 Task: Look for space in Kālka, India from 3rd August, 2023 to 7th August, 2023 for 2 adults in price range Rs.4000 to Rs.9000. Place can be private room with 1  bedroom having 1 bed and 1 bathroom. Property type can be house, flat, guest house, hotel. Booking option can be shelf check-in. Required host language is English.
Action: Mouse moved to (482, 130)
Screenshot: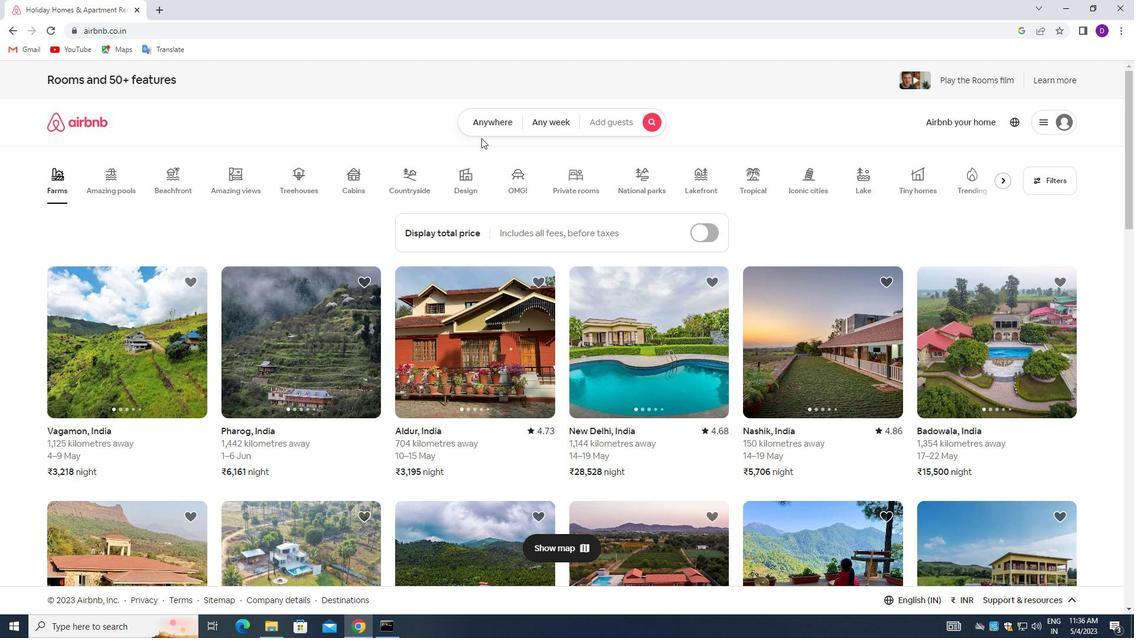 
Action: Mouse pressed left at (482, 130)
Screenshot: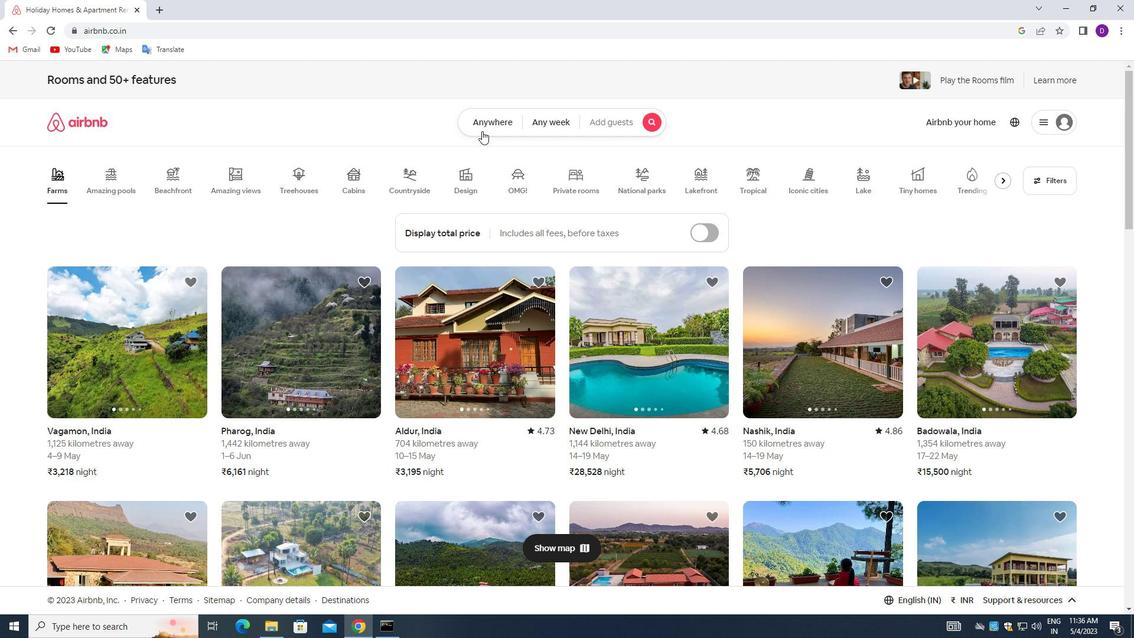 
Action: Mouse moved to (404, 171)
Screenshot: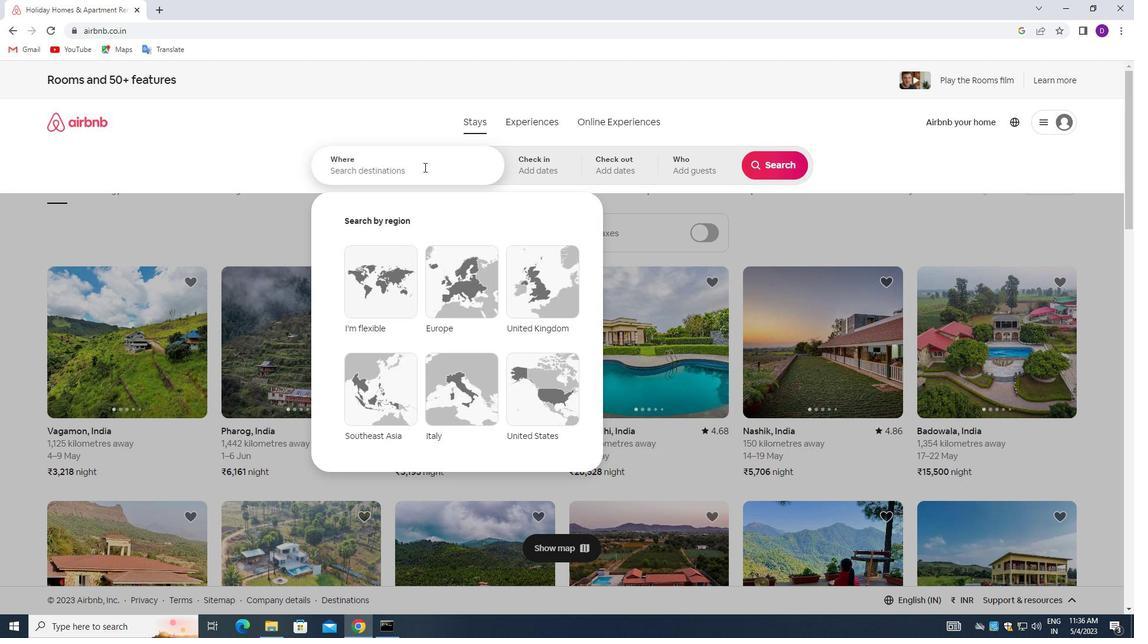
Action: Mouse pressed left at (404, 171)
Screenshot: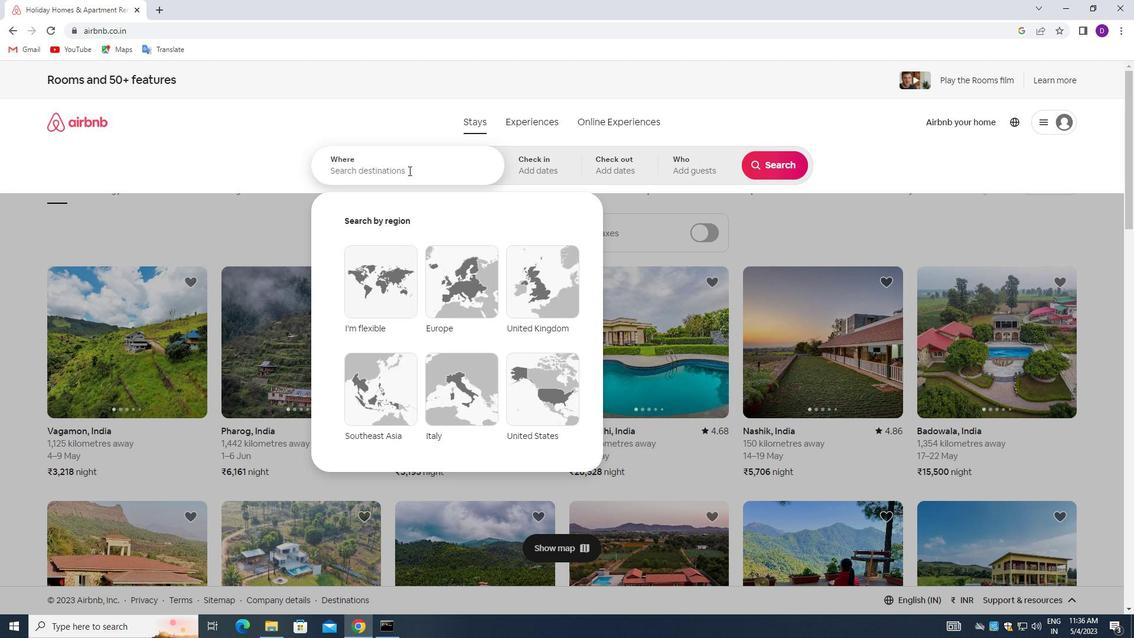 
Action: Mouse moved to (209, 105)
Screenshot: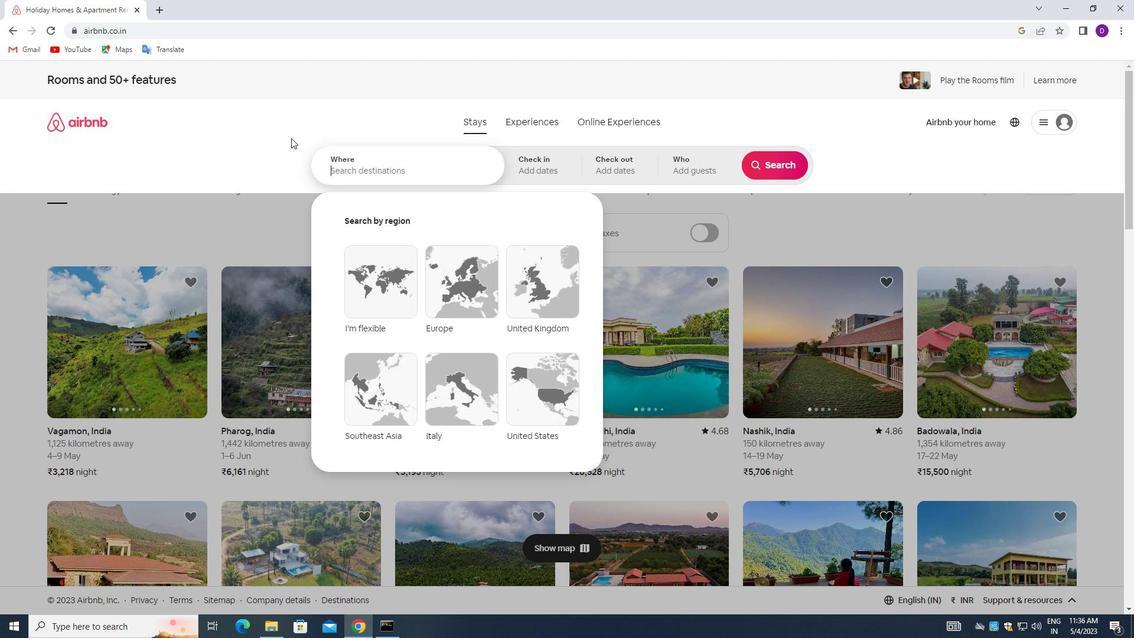 
Action: Key pressed <Key.shift>KALKA,<Key.space><Key.shift>INDIA<Key.enter>
Screenshot: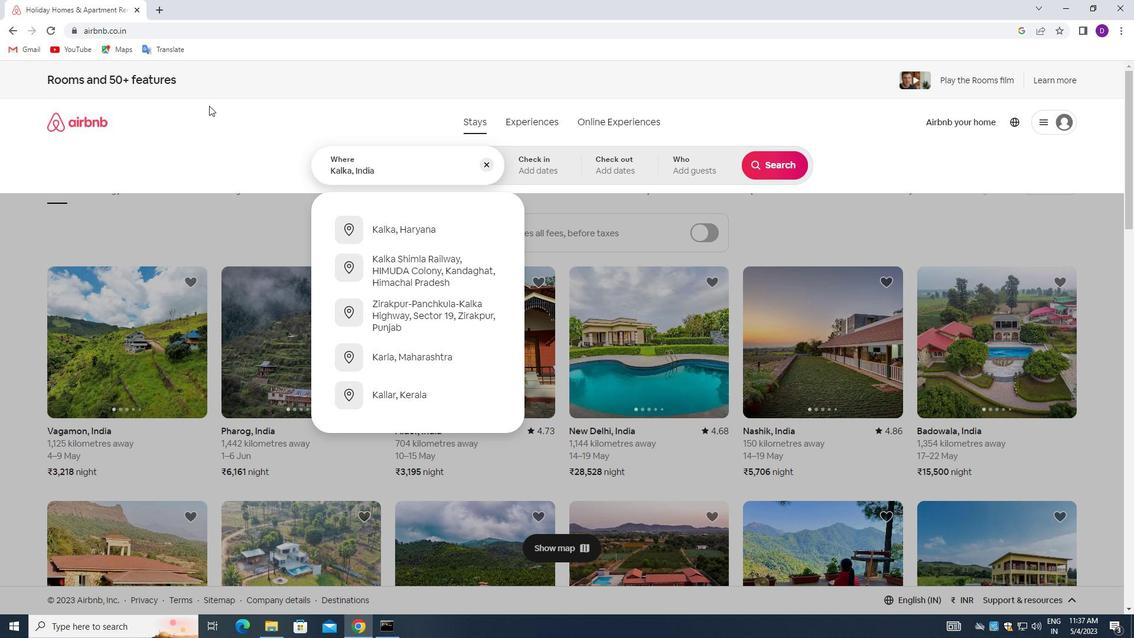 
Action: Mouse moved to (768, 264)
Screenshot: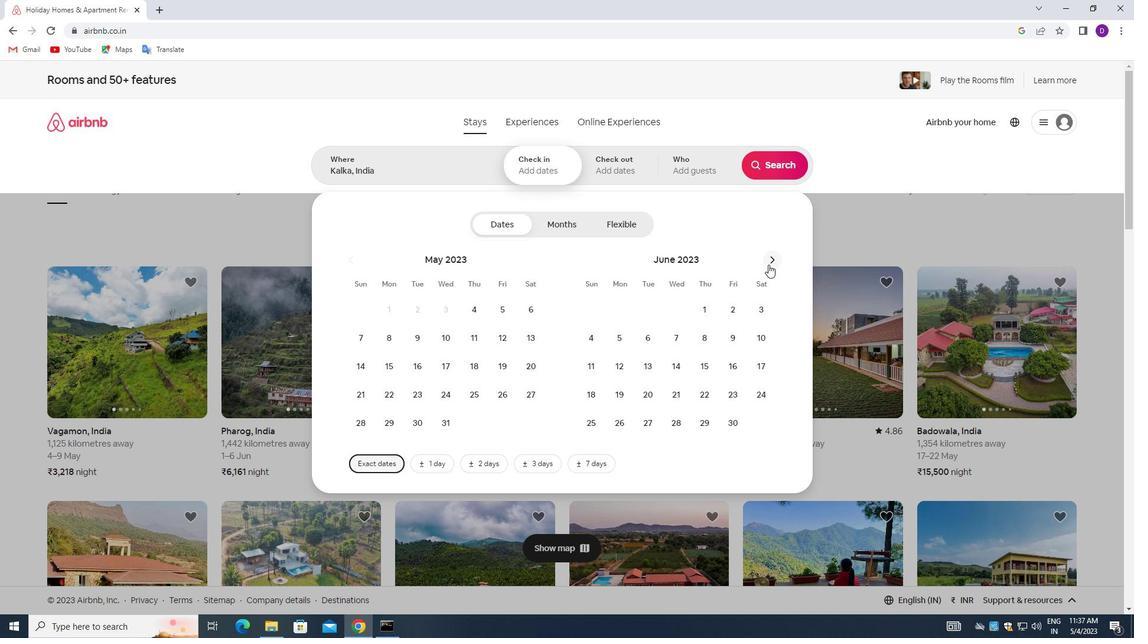 
Action: Mouse pressed left at (768, 264)
Screenshot: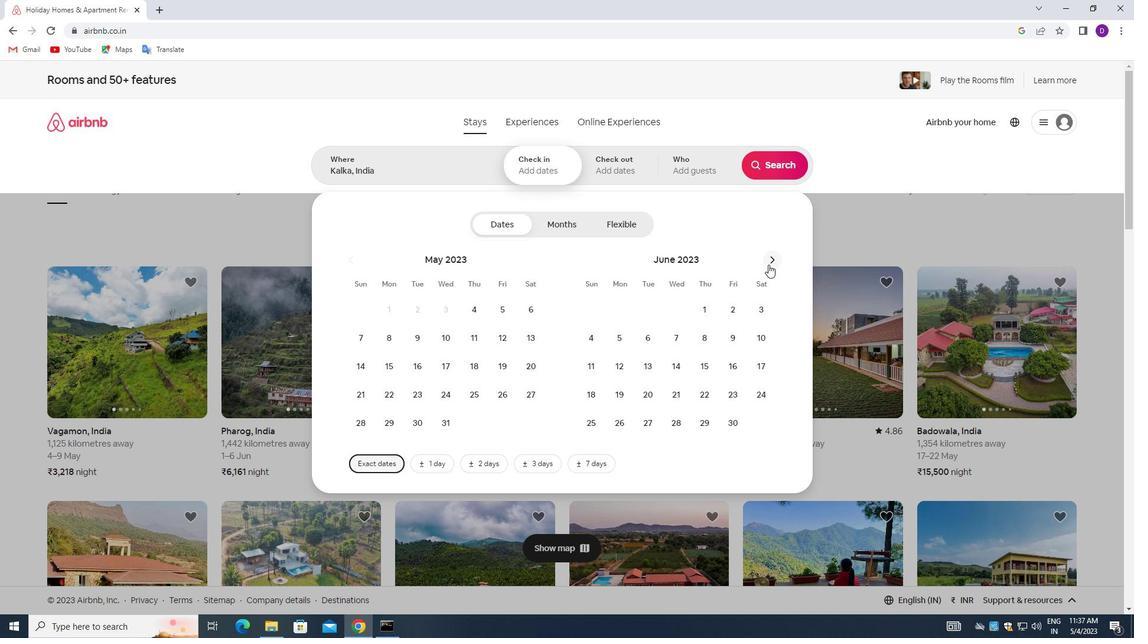 
Action: Mouse moved to (769, 264)
Screenshot: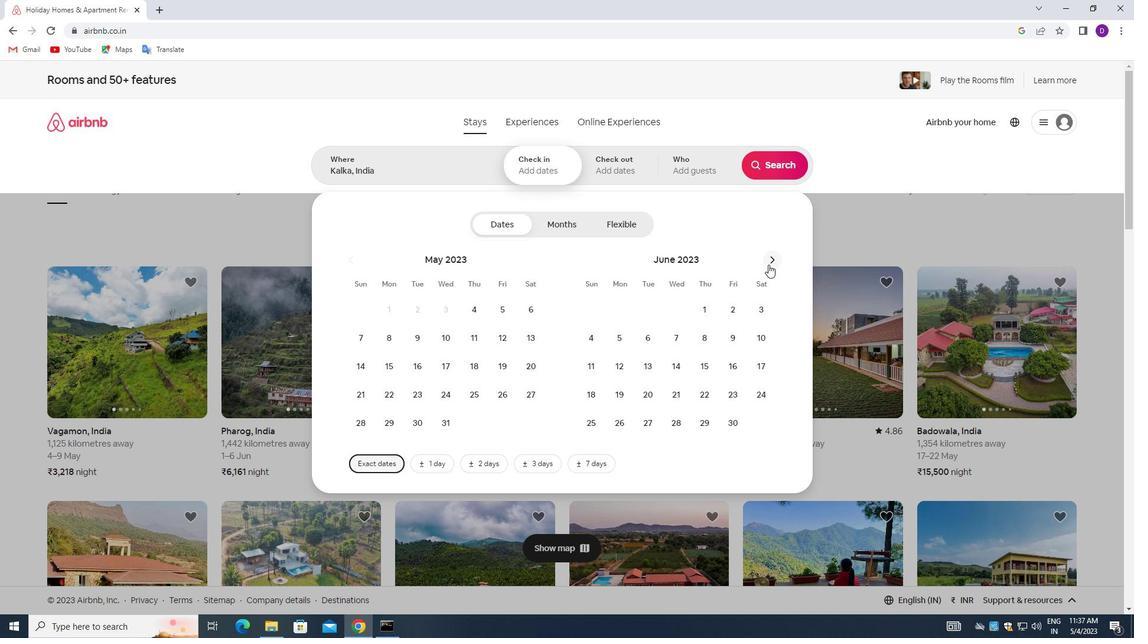 
Action: Mouse pressed left at (769, 264)
Screenshot: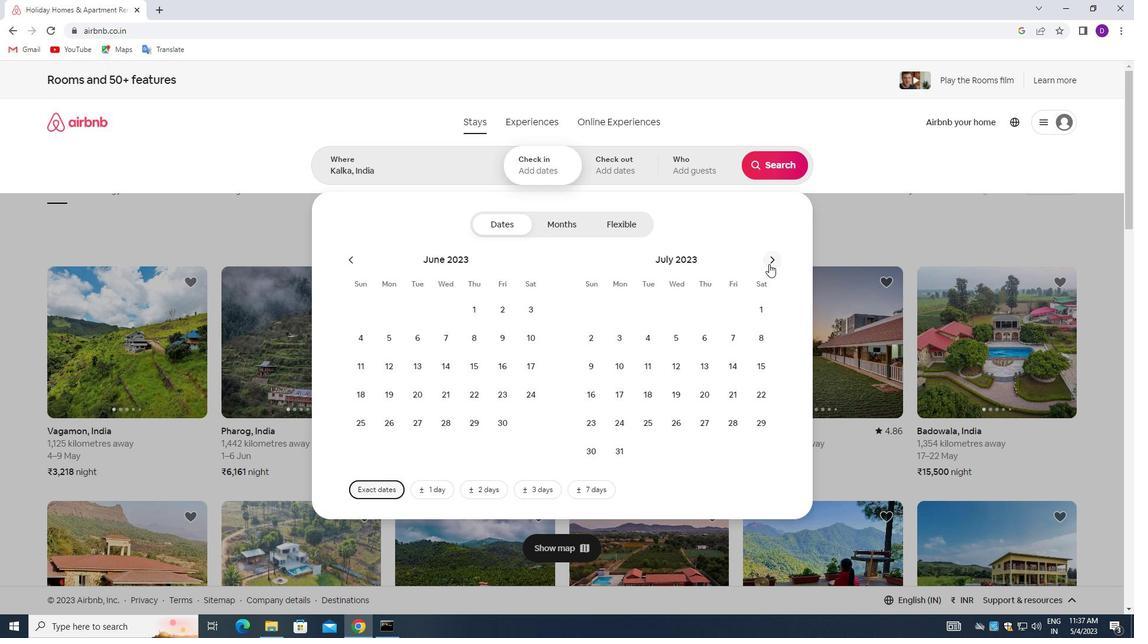 
Action: Mouse moved to (702, 308)
Screenshot: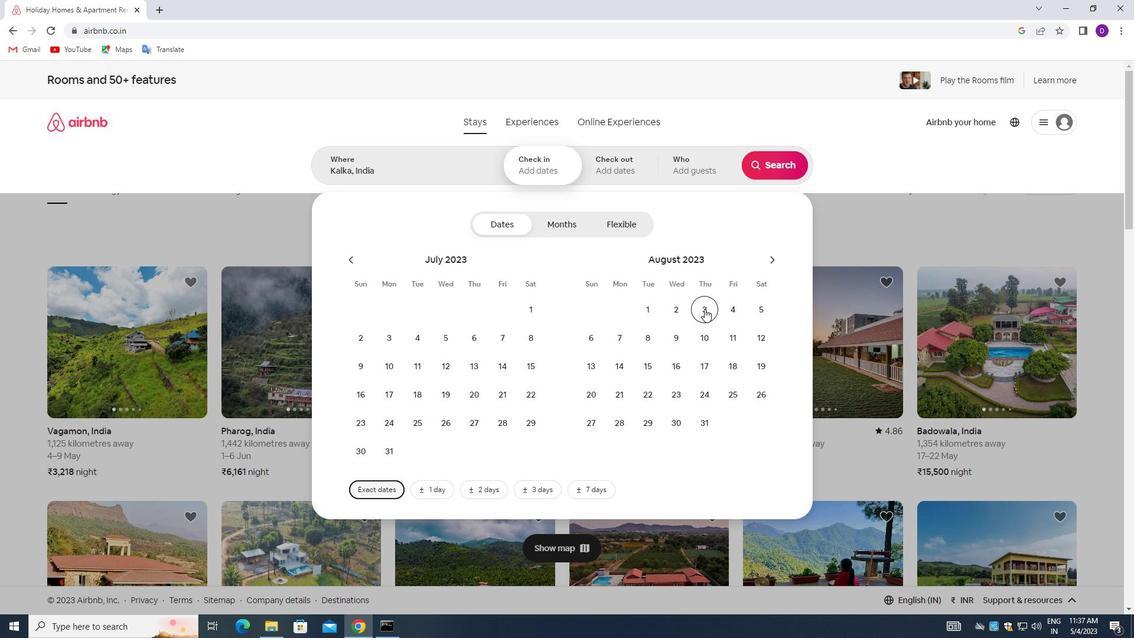 
Action: Mouse pressed left at (702, 308)
Screenshot: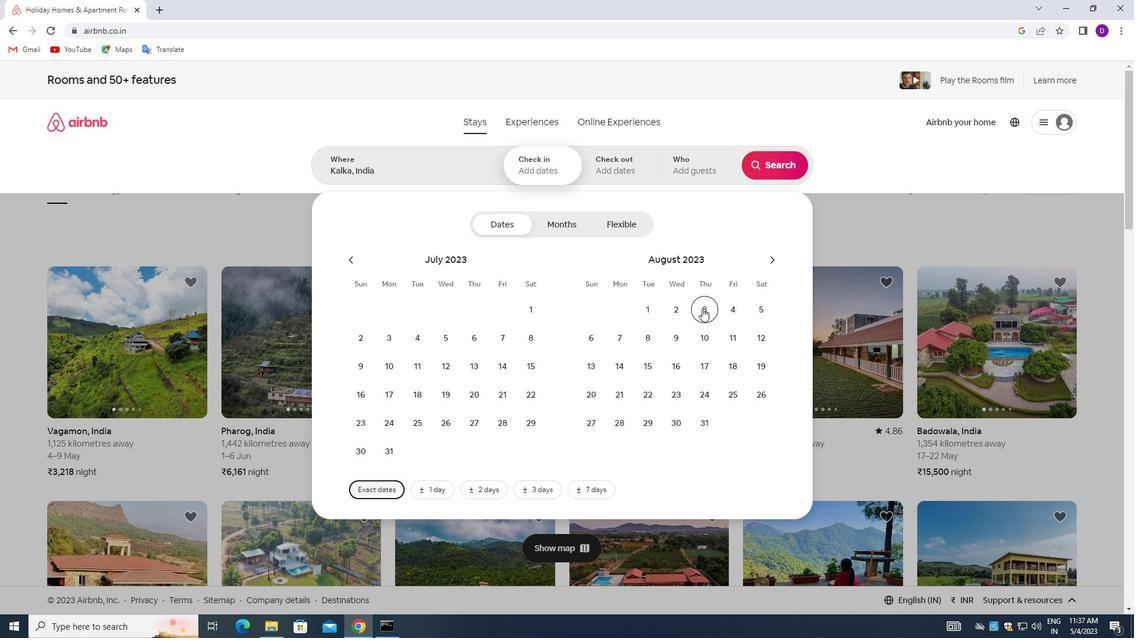 
Action: Mouse moved to (628, 340)
Screenshot: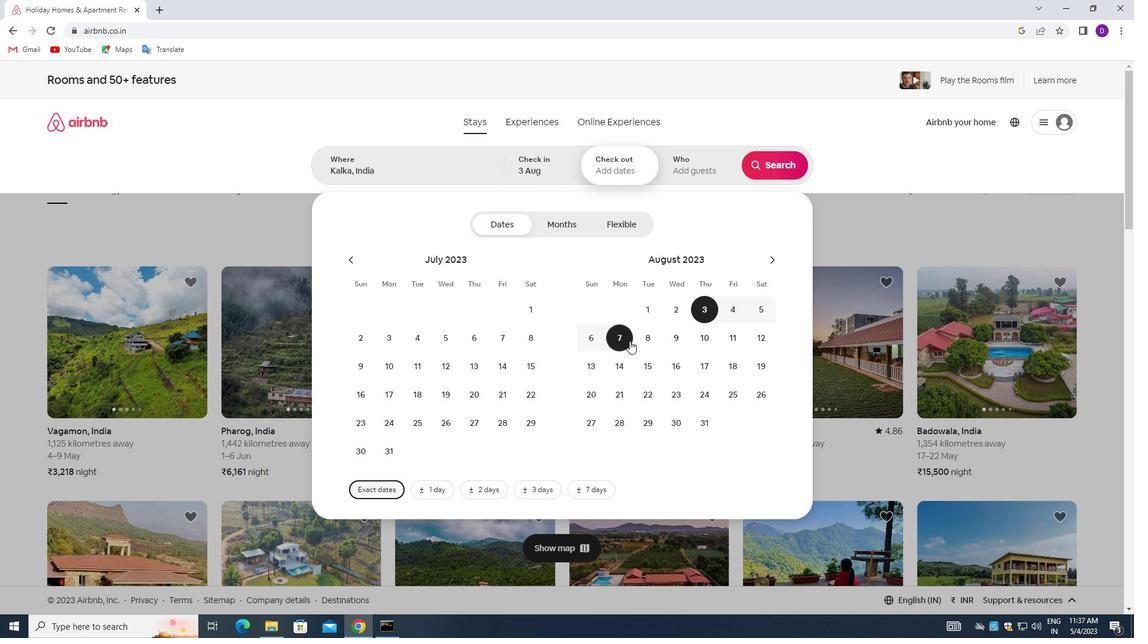 
Action: Mouse pressed left at (628, 340)
Screenshot: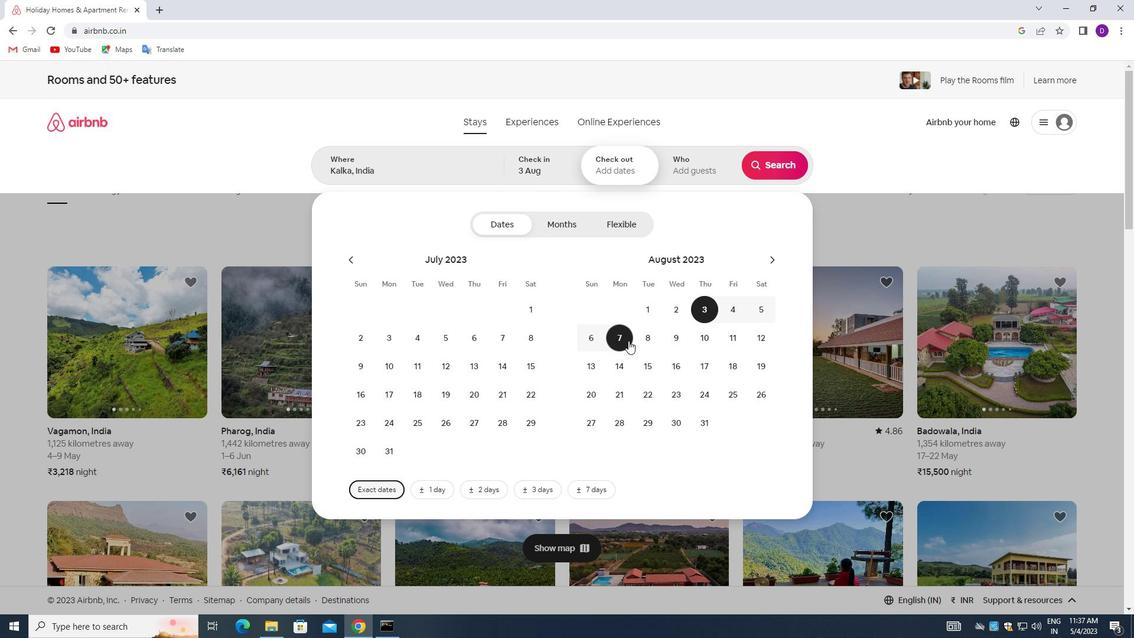 
Action: Mouse moved to (683, 160)
Screenshot: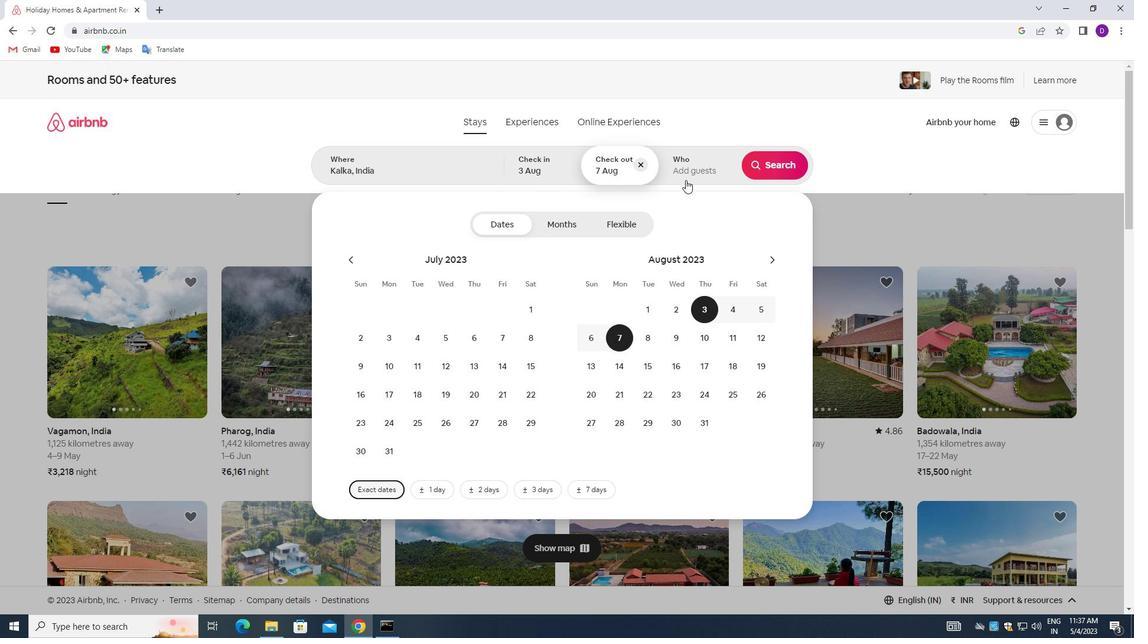 
Action: Mouse pressed left at (683, 160)
Screenshot: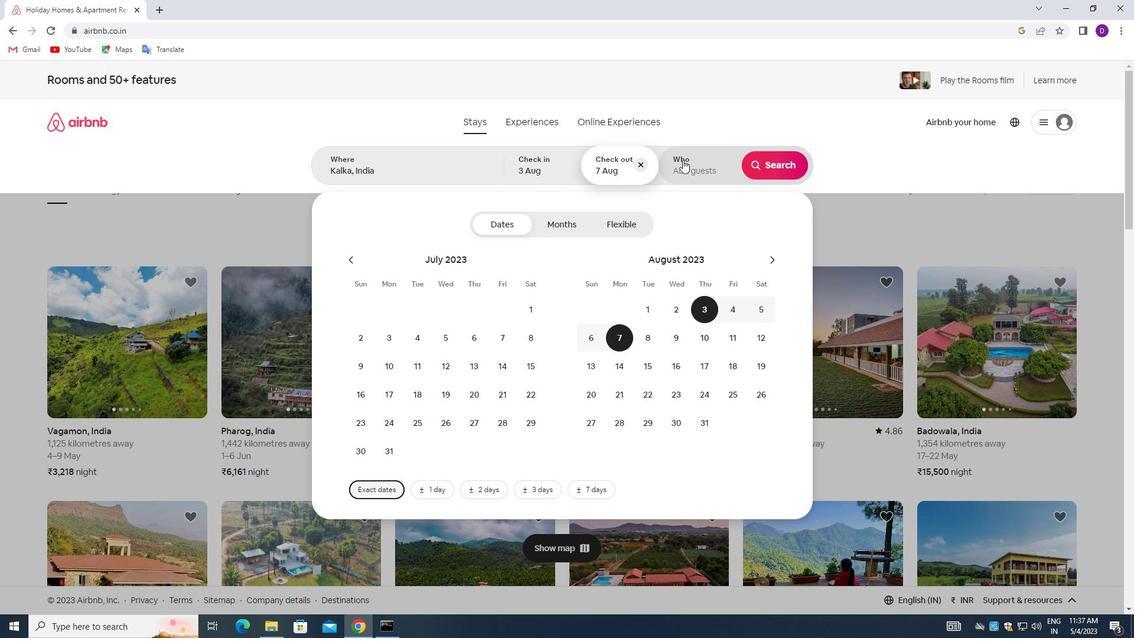 
Action: Mouse moved to (771, 232)
Screenshot: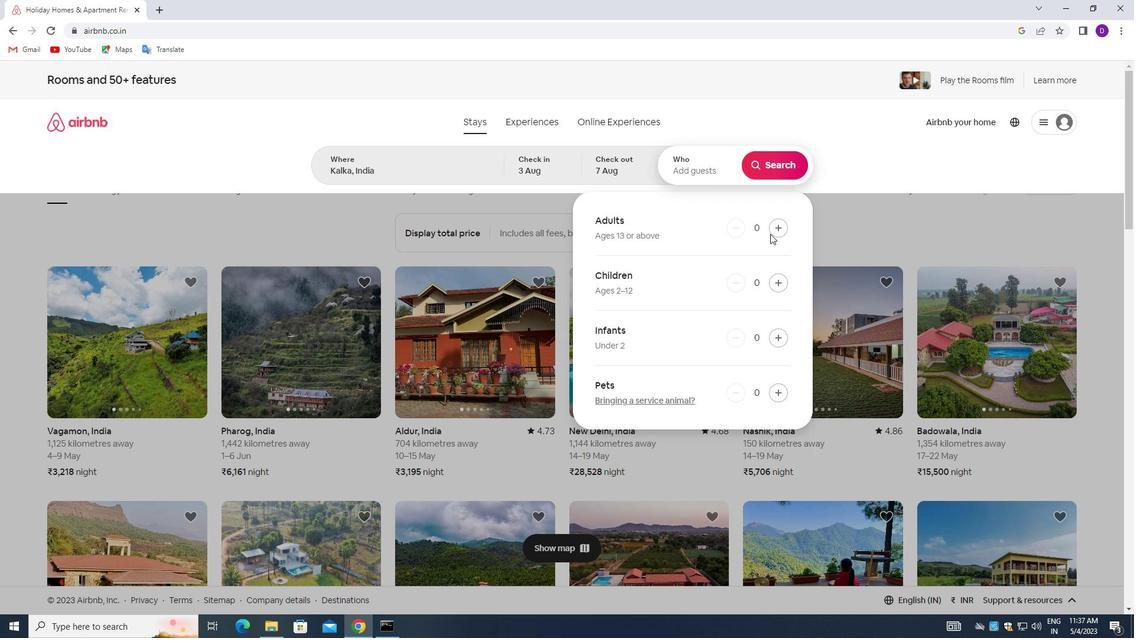 
Action: Mouse pressed left at (771, 232)
Screenshot: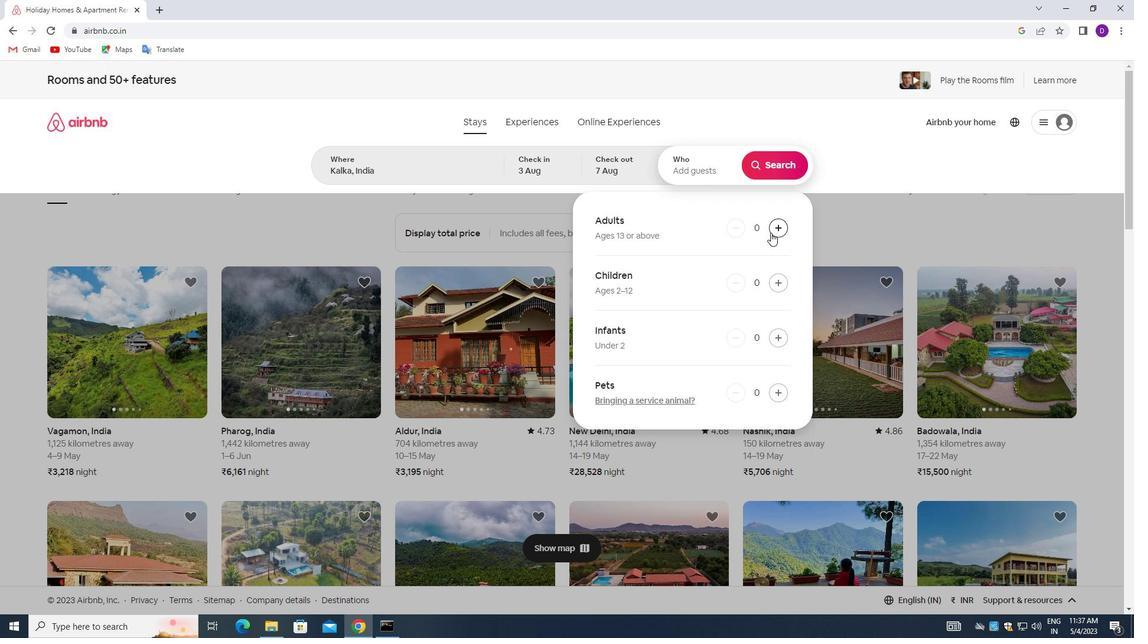 
Action: Mouse pressed left at (771, 232)
Screenshot: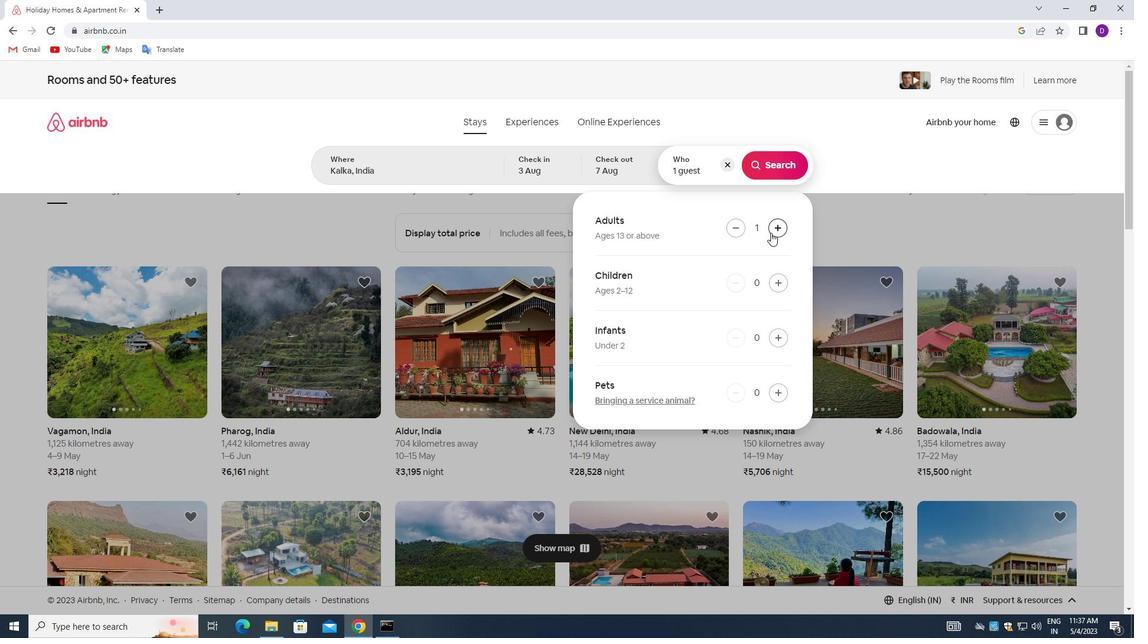 
Action: Mouse moved to (772, 167)
Screenshot: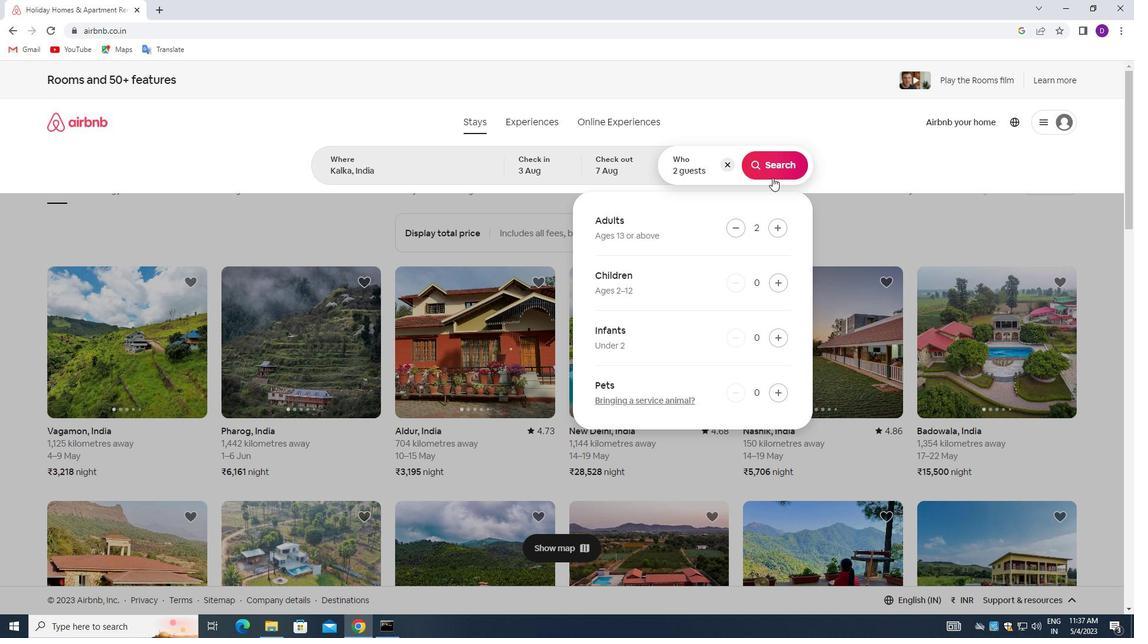 
Action: Mouse pressed left at (772, 167)
Screenshot: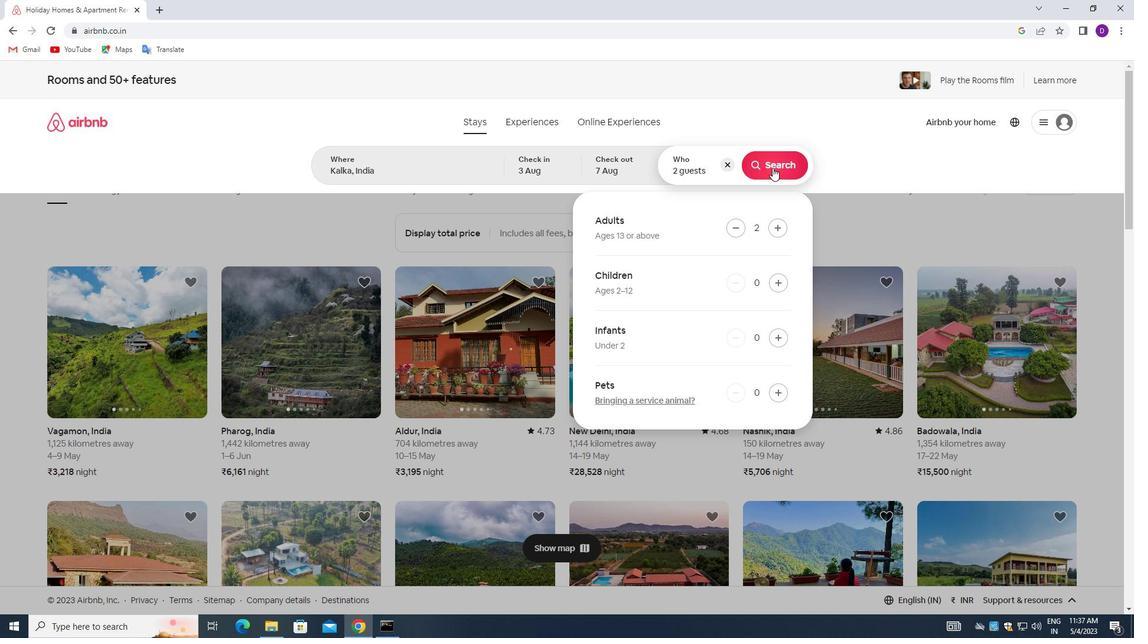 
Action: Mouse moved to (1065, 128)
Screenshot: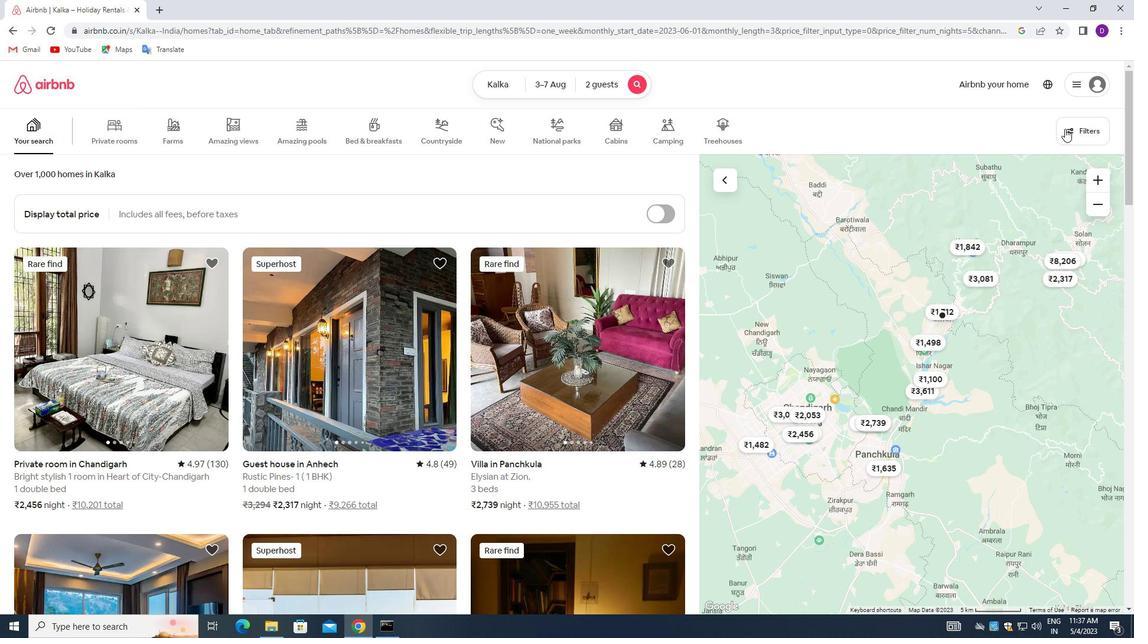 
Action: Mouse pressed left at (1065, 128)
Screenshot: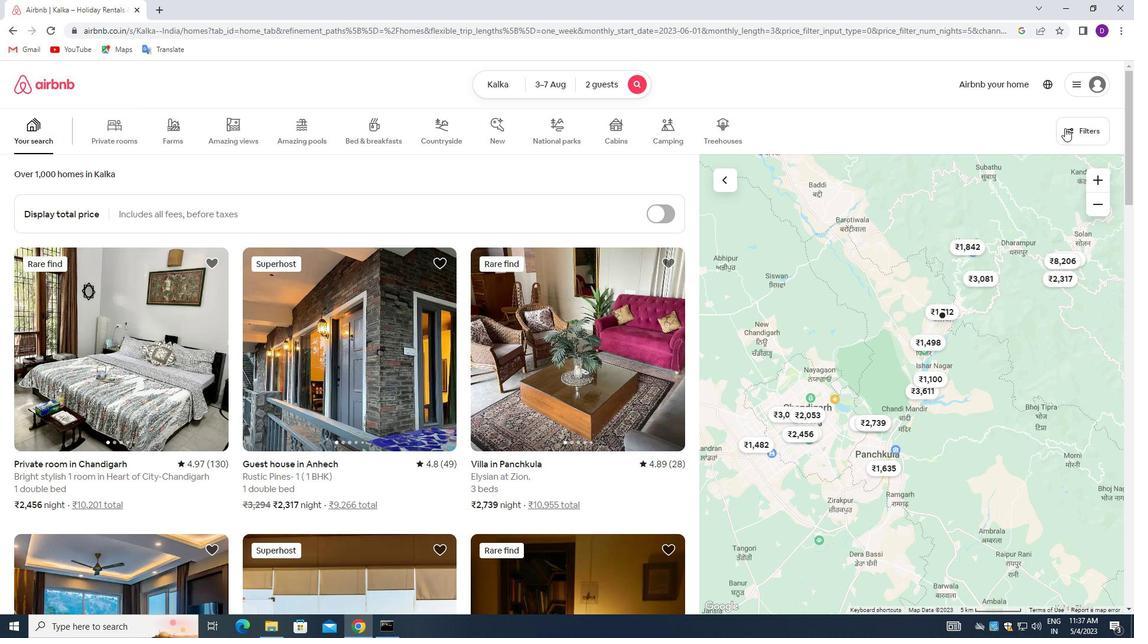 
Action: Mouse moved to (405, 284)
Screenshot: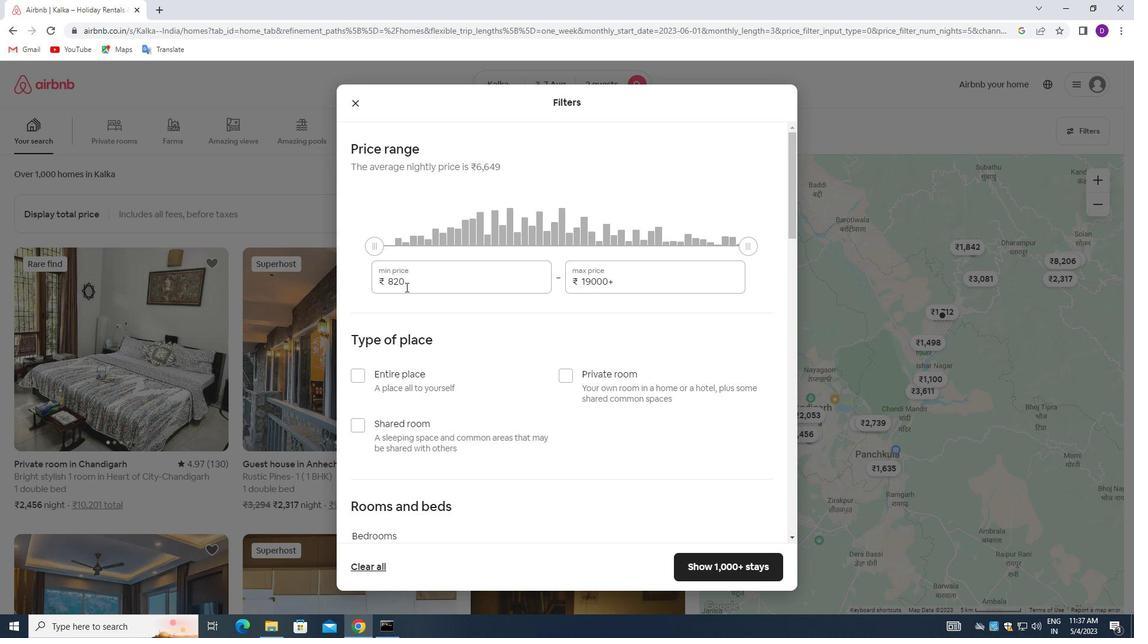 
Action: Mouse pressed left at (405, 284)
Screenshot: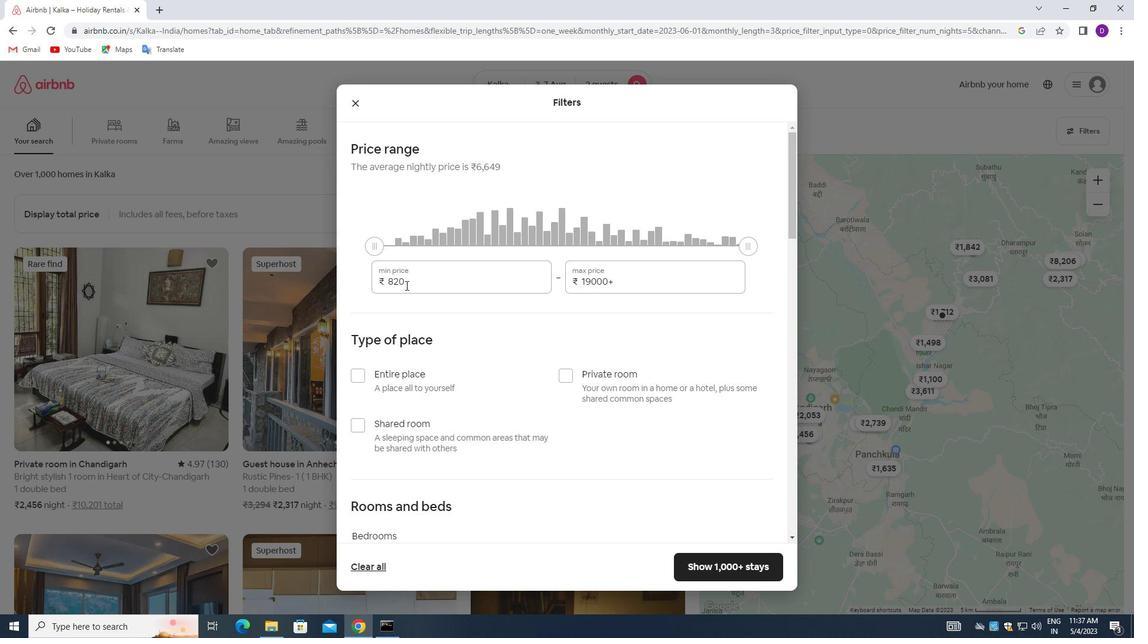 
Action: Mouse pressed left at (405, 284)
Screenshot: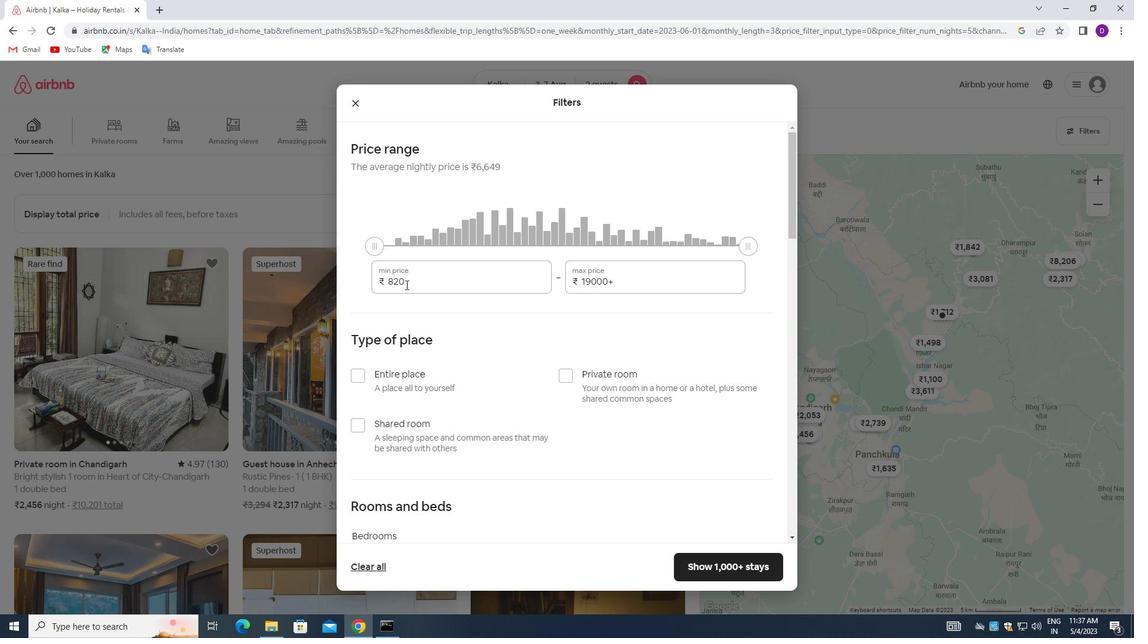 
Action: Key pressed 4000<Key.tab>9000
Screenshot: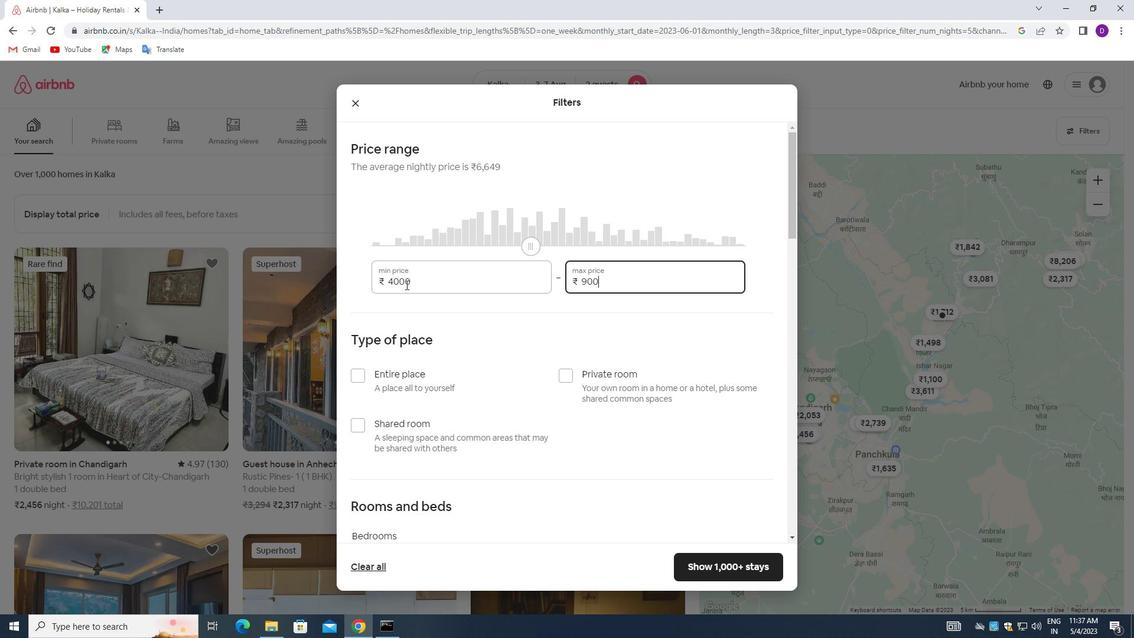 
Action: Mouse moved to (482, 380)
Screenshot: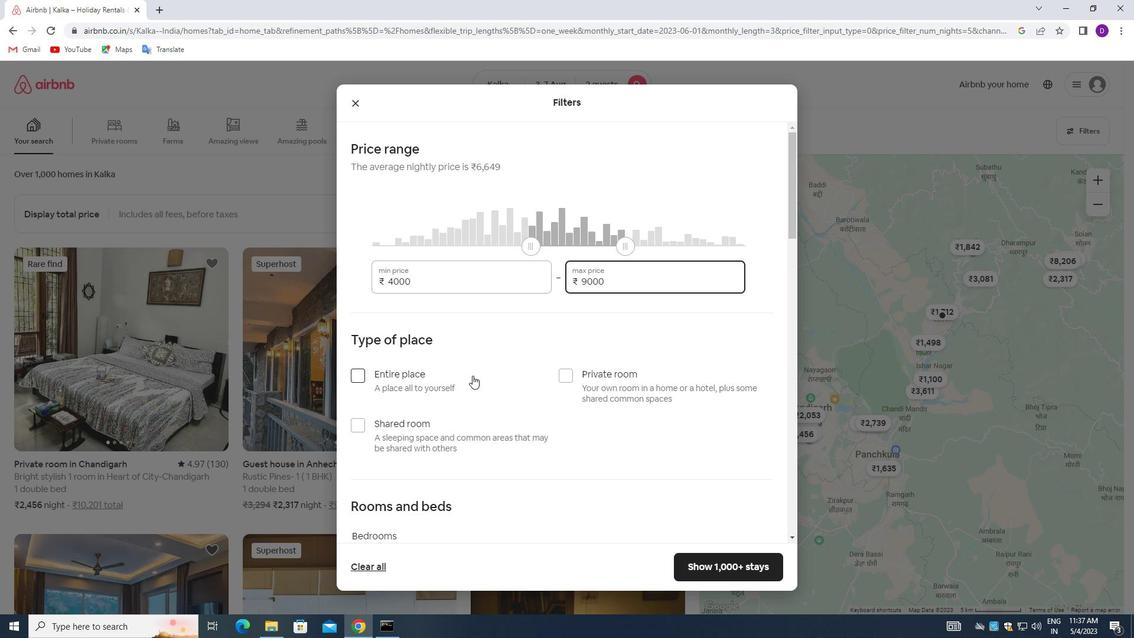 
Action: Mouse scrolled (482, 379) with delta (0, 0)
Screenshot: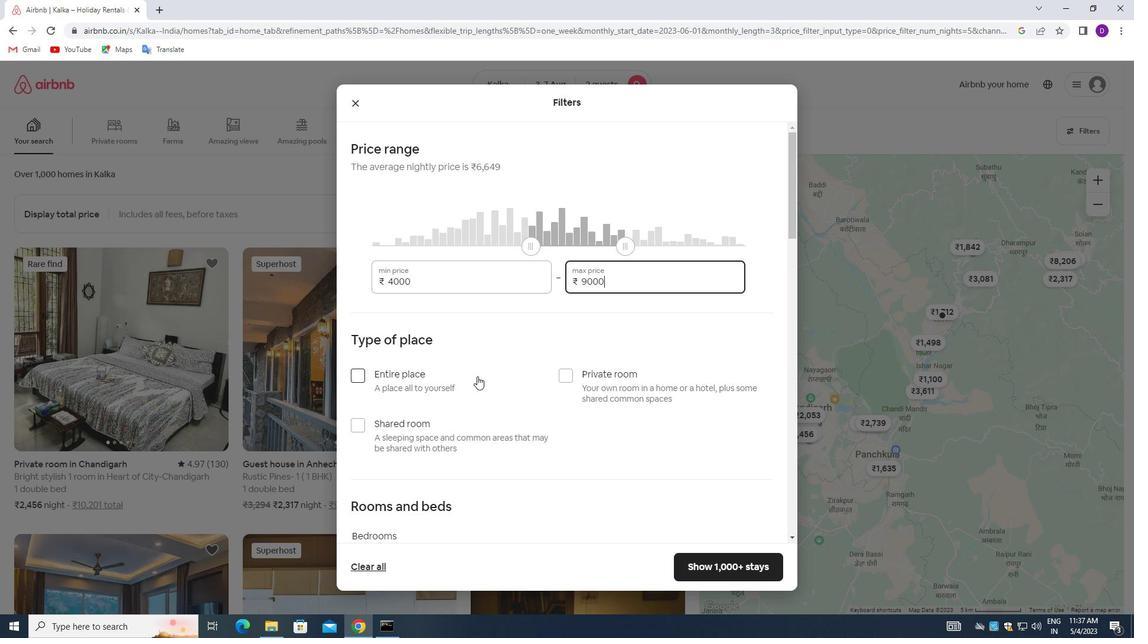 
Action: Mouse moved to (561, 323)
Screenshot: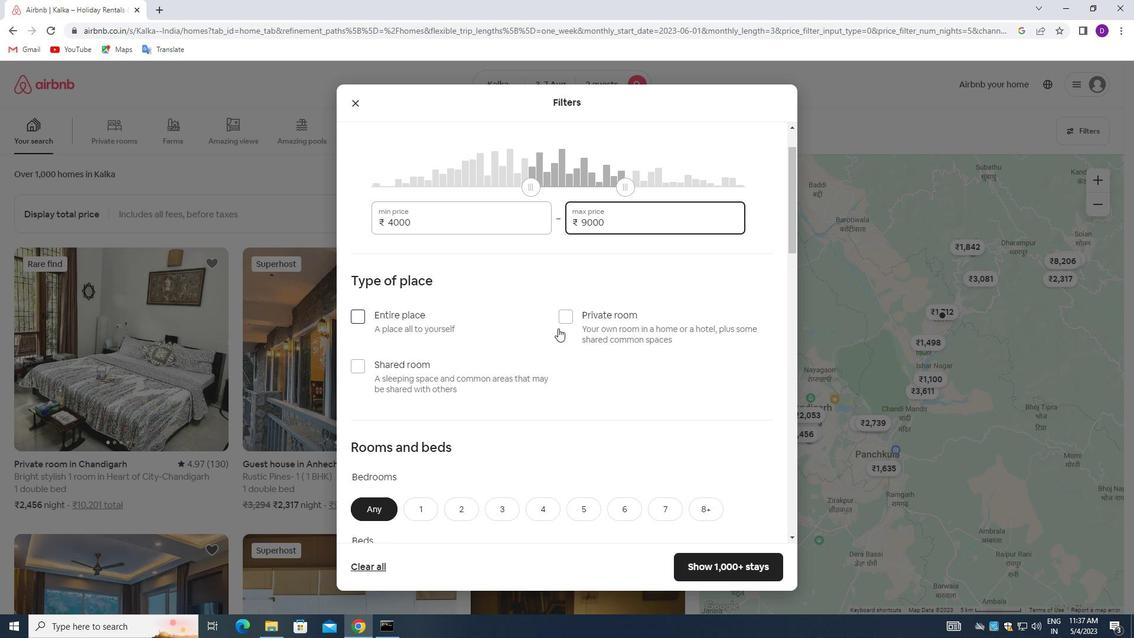 
Action: Mouse pressed left at (561, 323)
Screenshot: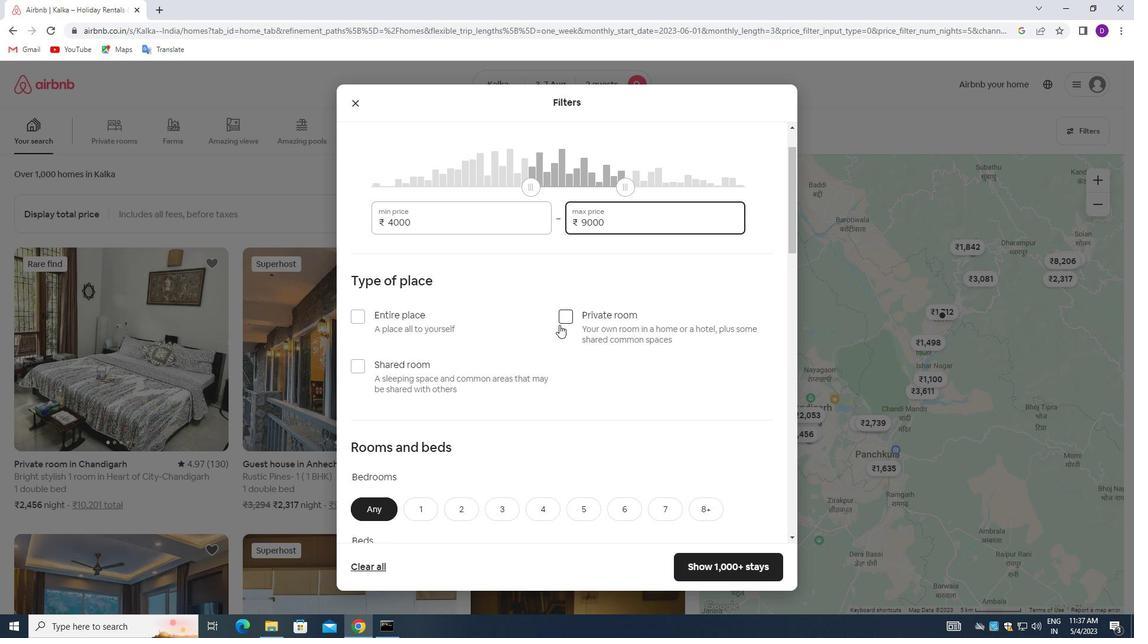 
Action: Mouse moved to (557, 355)
Screenshot: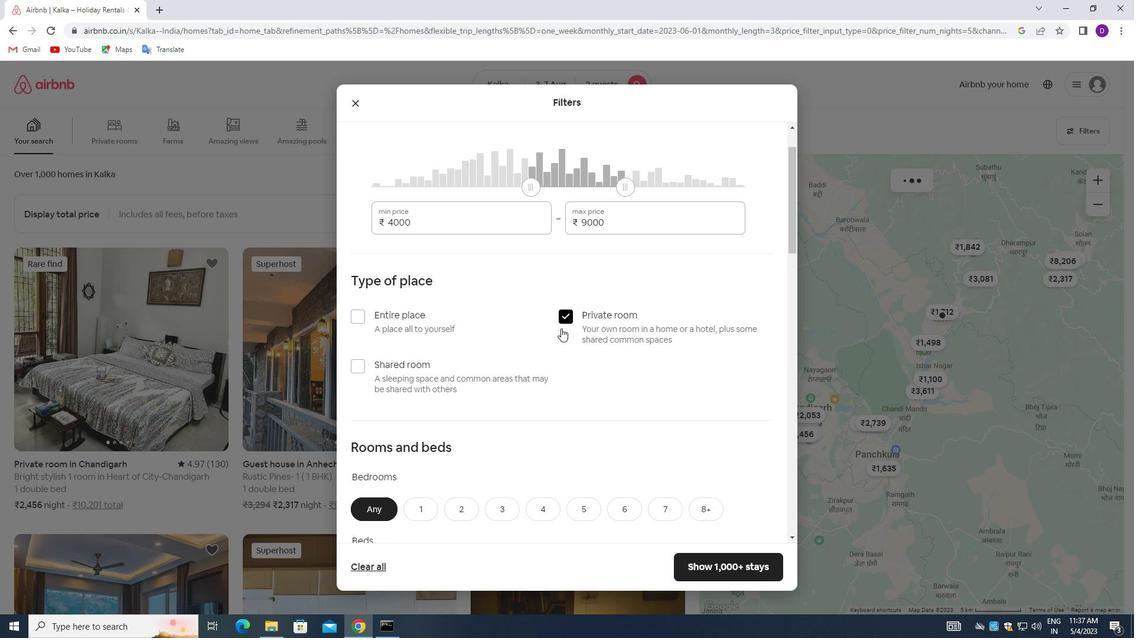 
Action: Mouse scrolled (557, 355) with delta (0, 0)
Screenshot: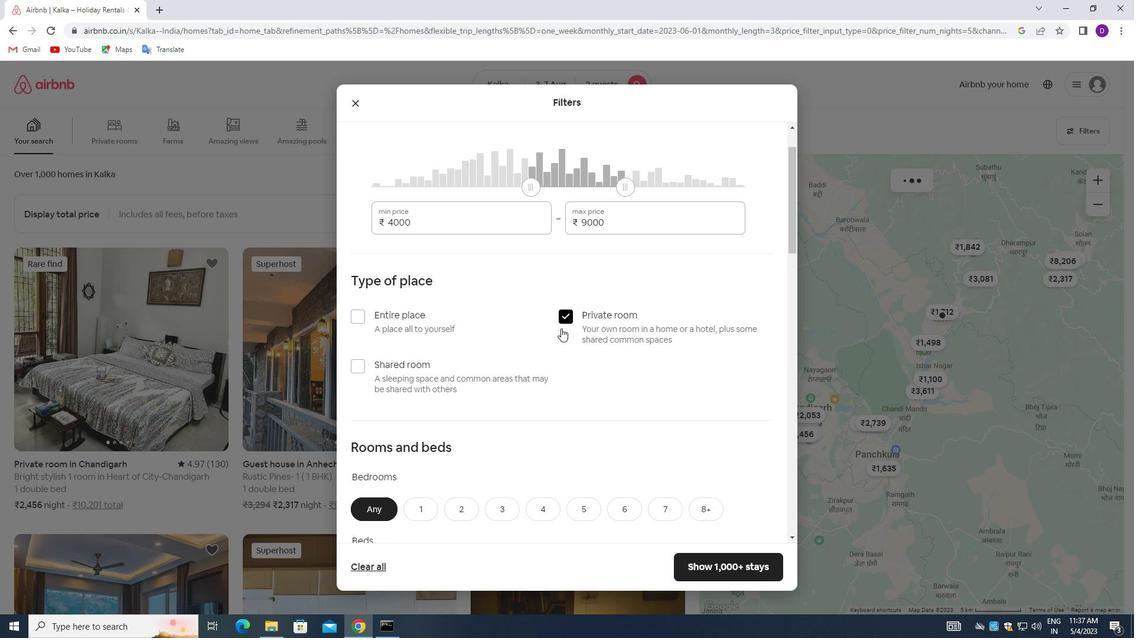 
Action: Mouse moved to (556, 360)
Screenshot: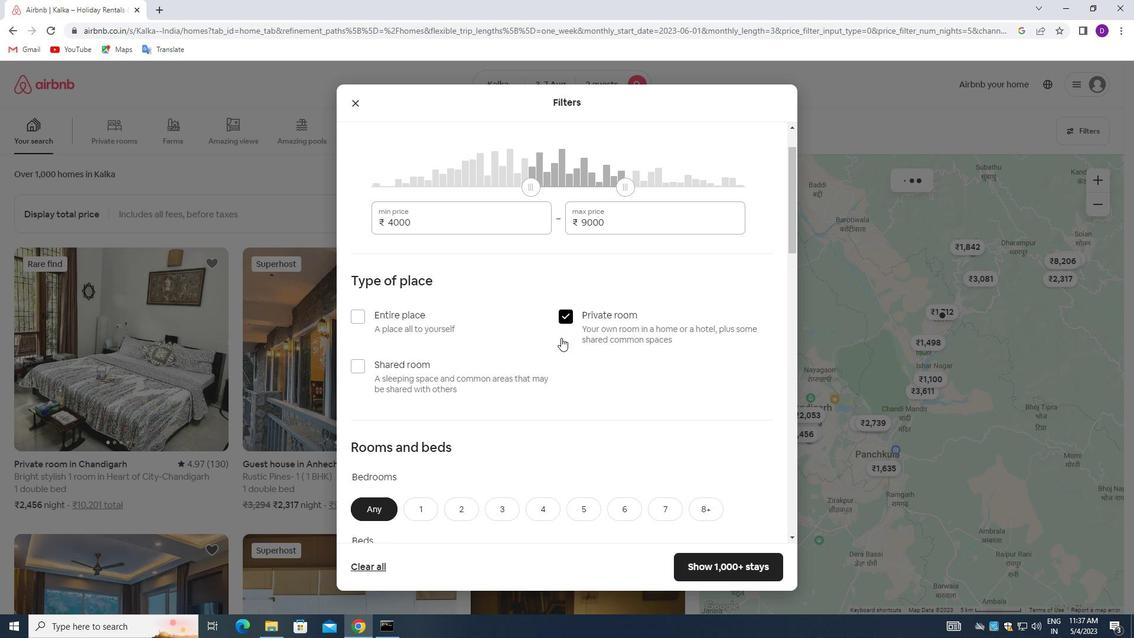 
Action: Mouse scrolled (556, 359) with delta (0, 0)
Screenshot: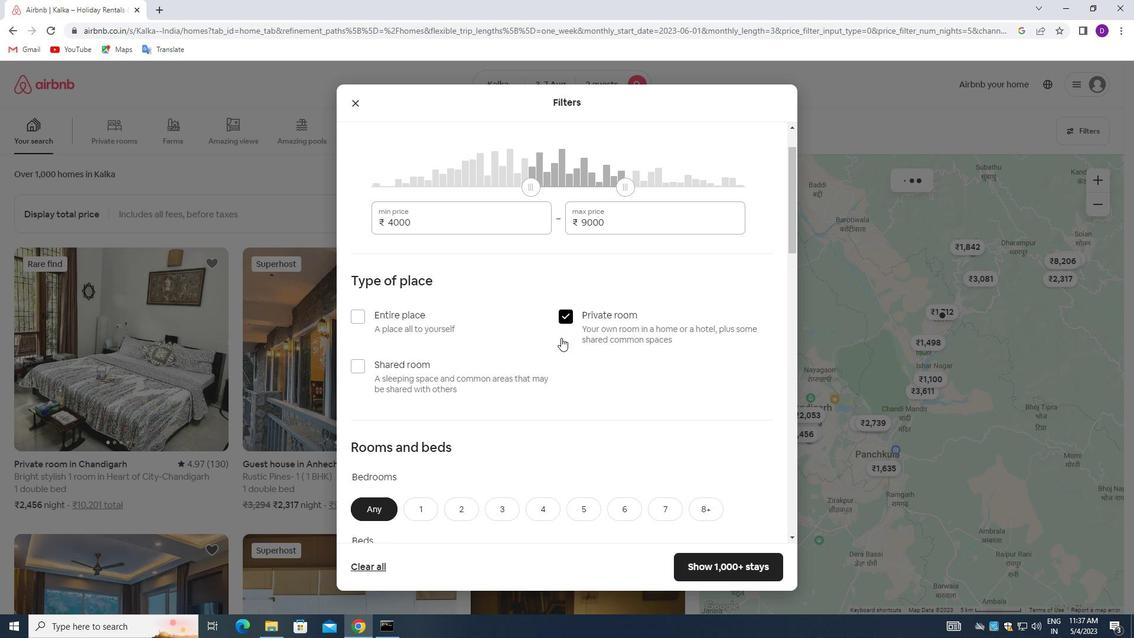 
Action: Mouse moved to (555, 362)
Screenshot: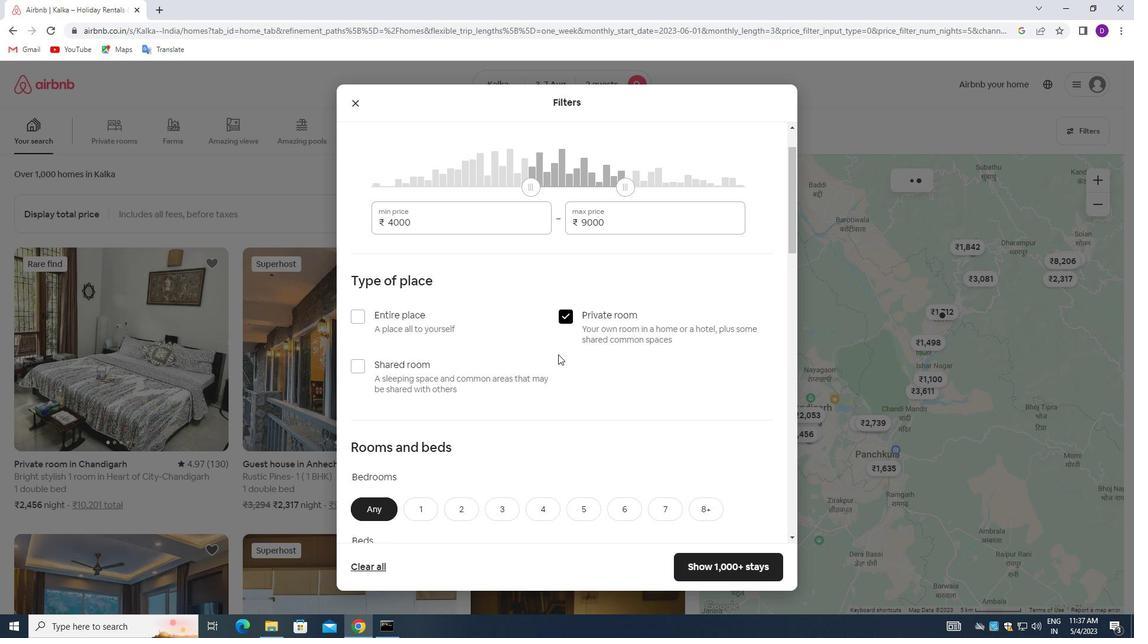 
Action: Mouse scrolled (555, 361) with delta (0, 0)
Screenshot: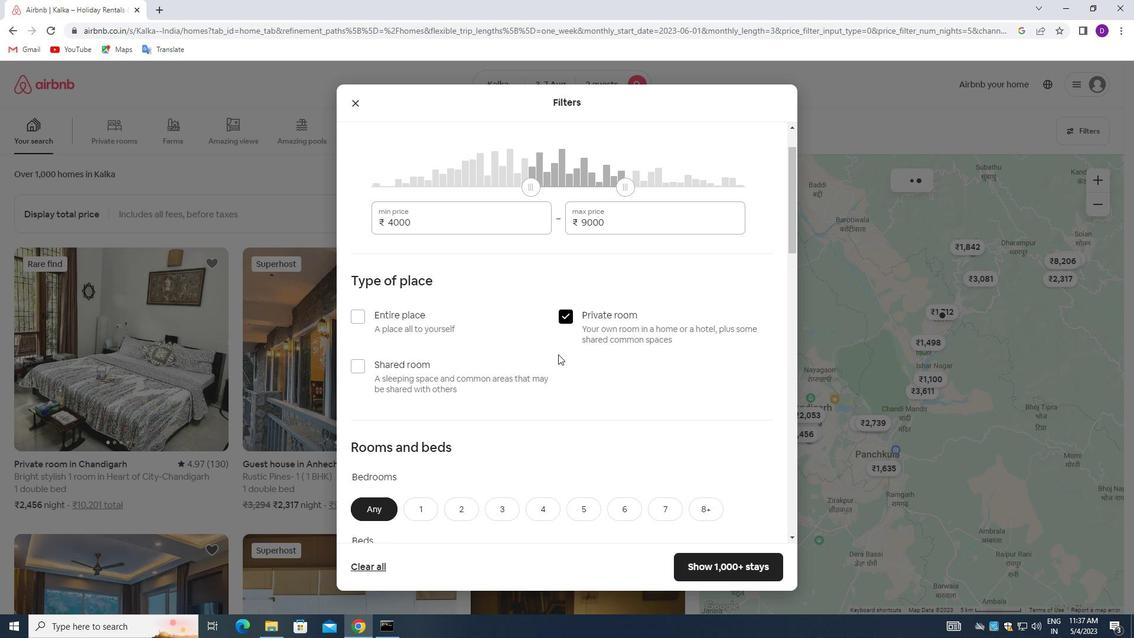 
Action: Mouse moved to (554, 363)
Screenshot: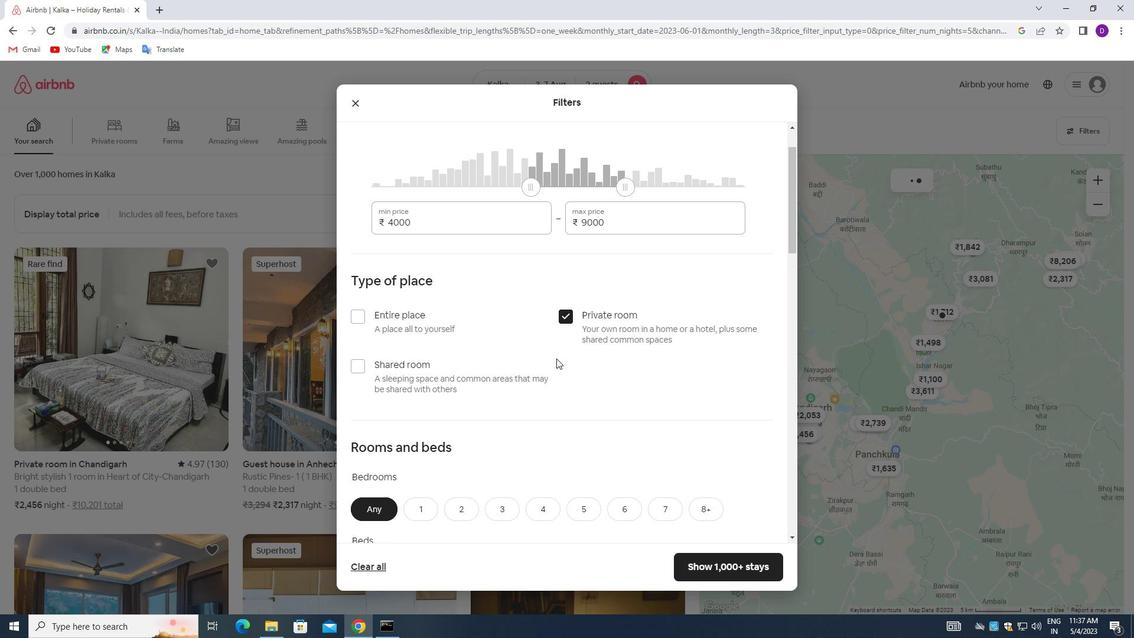 
Action: Mouse scrolled (554, 362) with delta (0, 0)
Screenshot: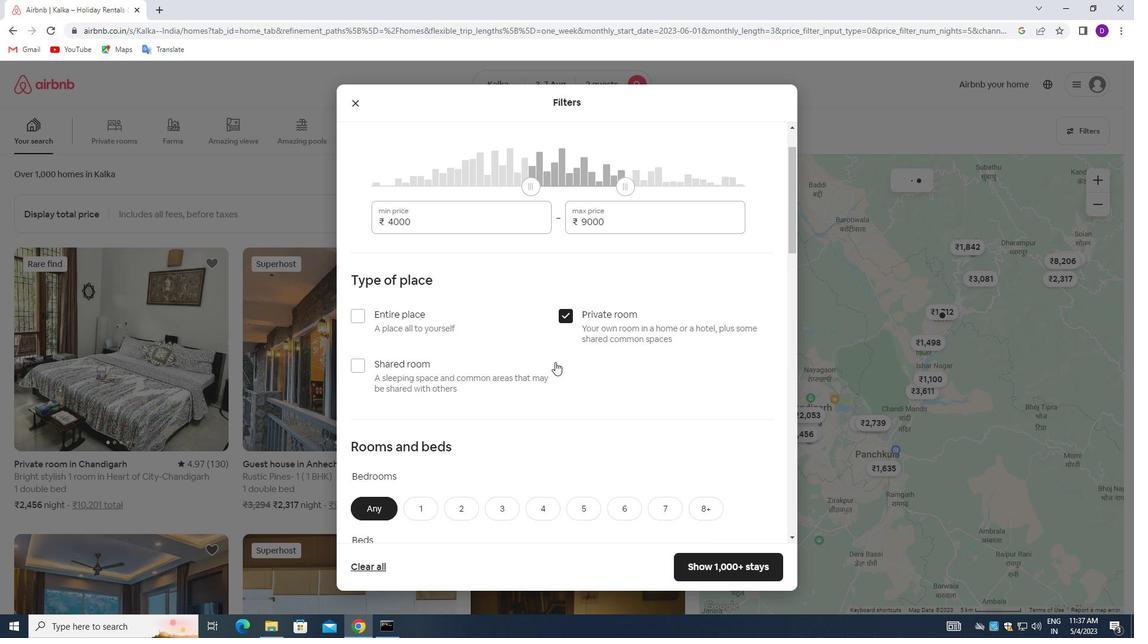 
Action: Mouse moved to (416, 281)
Screenshot: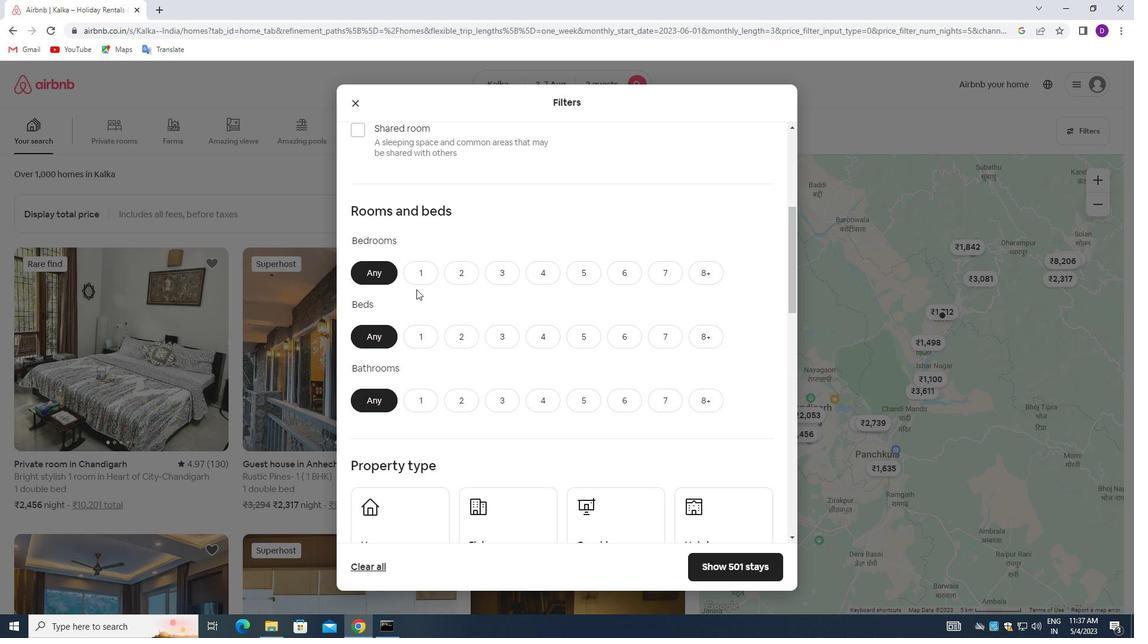 
Action: Mouse pressed left at (416, 281)
Screenshot: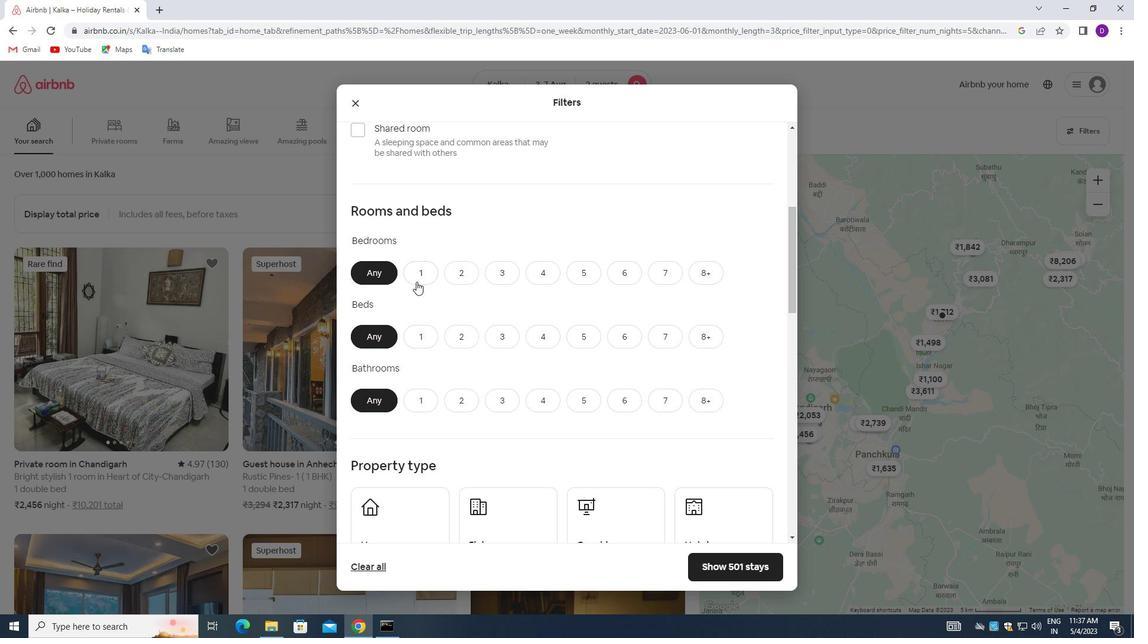 
Action: Mouse moved to (423, 349)
Screenshot: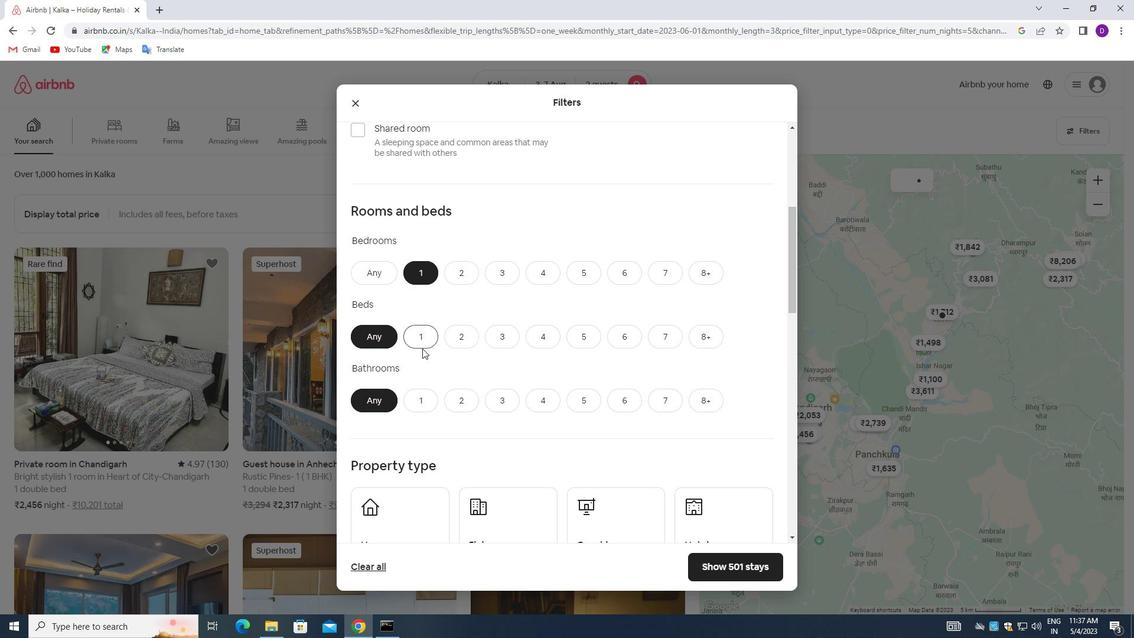
Action: Mouse pressed left at (423, 349)
Screenshot: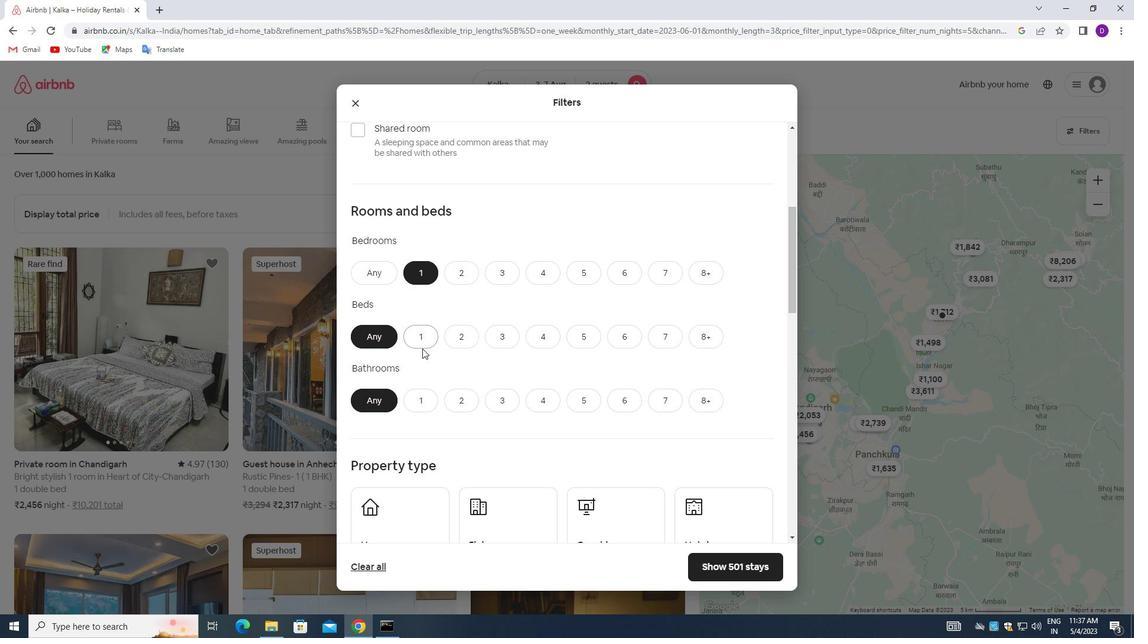 
Action: Mouse moved to (423, 345)
Screenshot: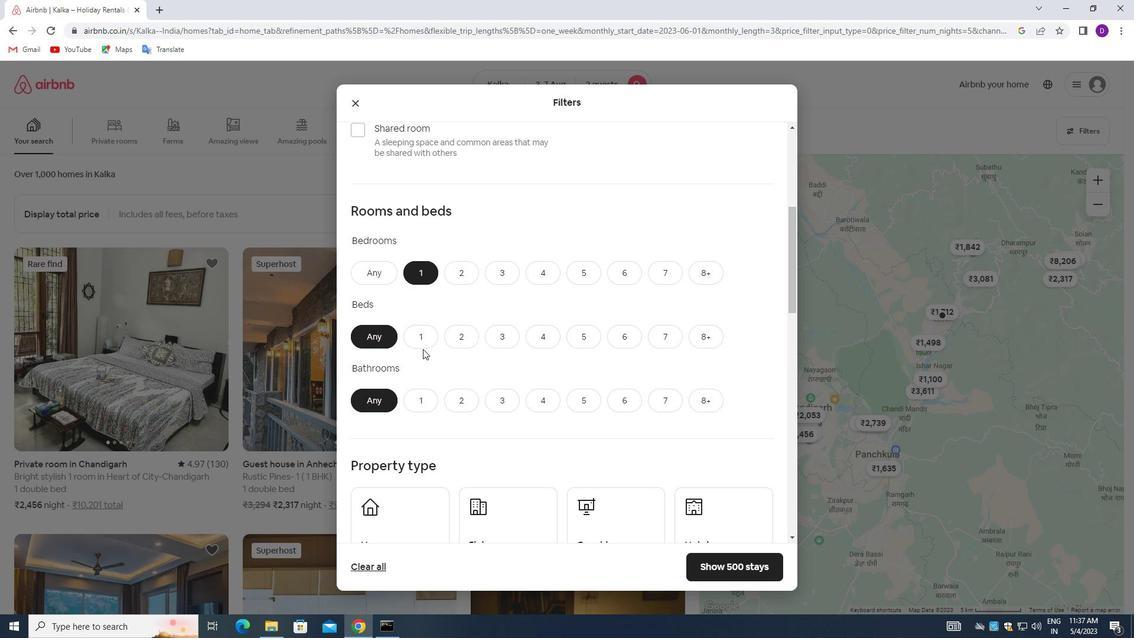 
Action: Mouse pressed left at (423, 345)
Screenshot: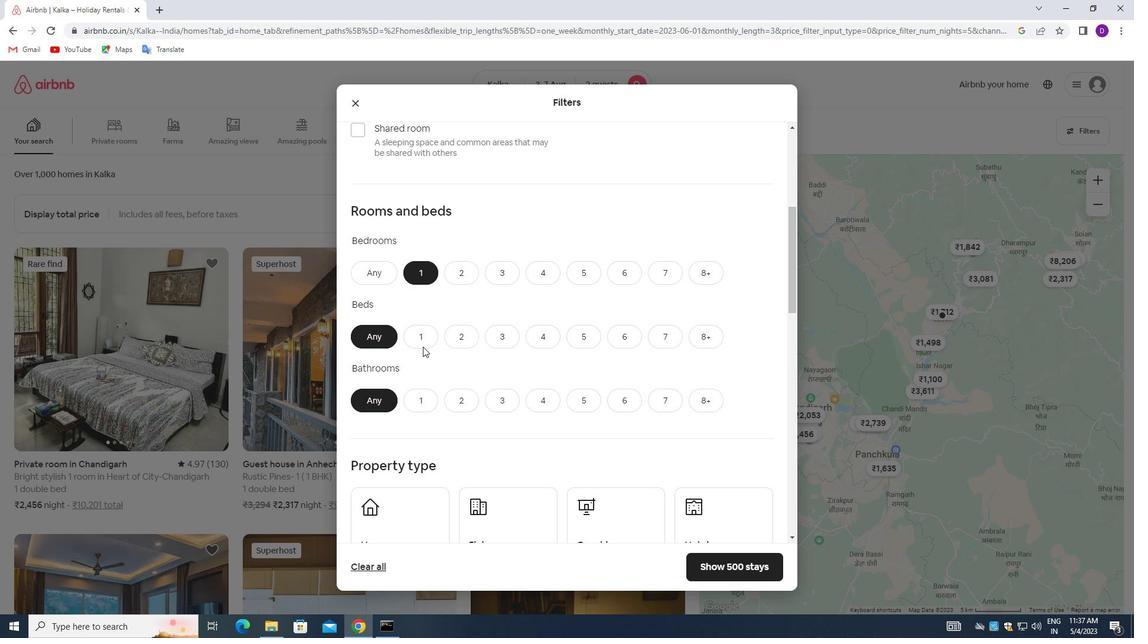 
Action: Mouse moved to (425, 395)
Screenshot: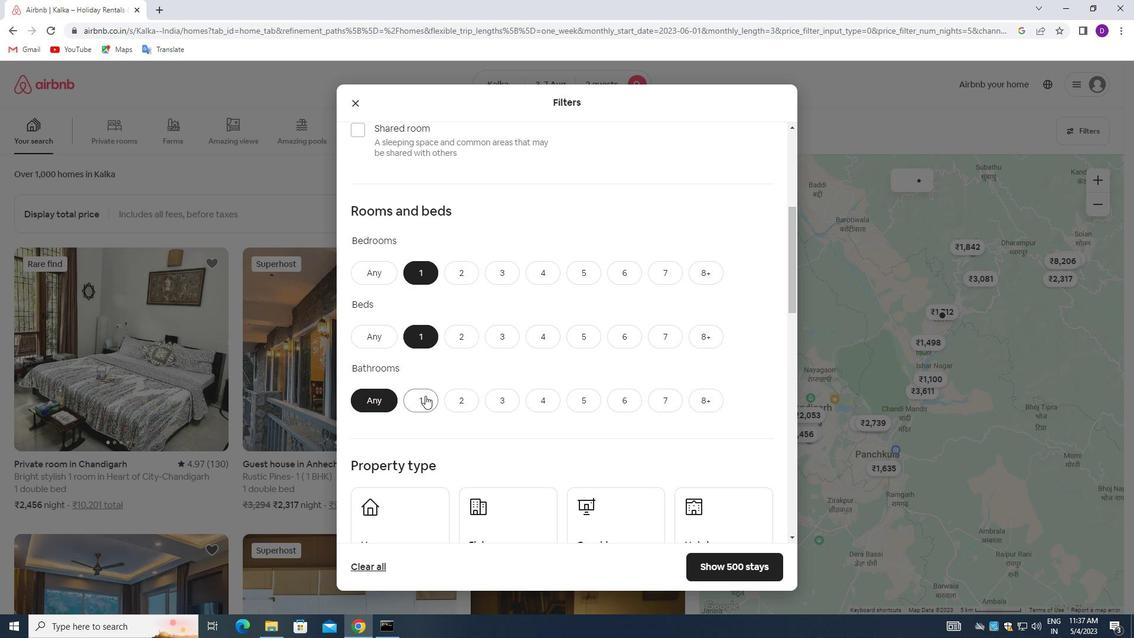 
Action: Mouse pressed left at (425, 395)
Screenshot: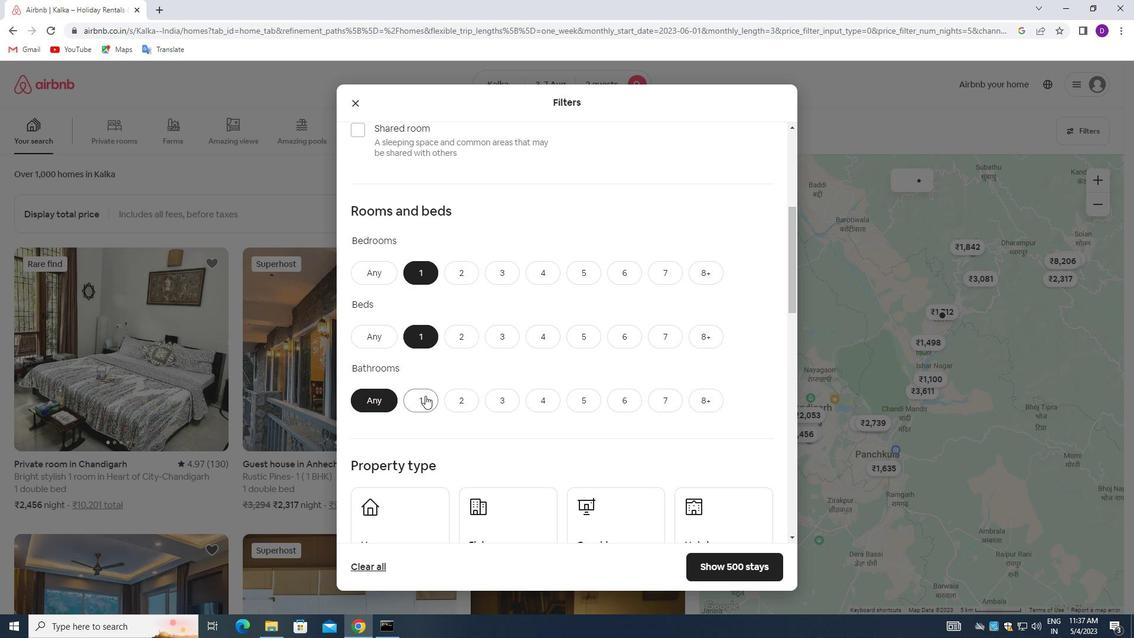 
Action: Mouse moved to (443, 413)
Screenshot: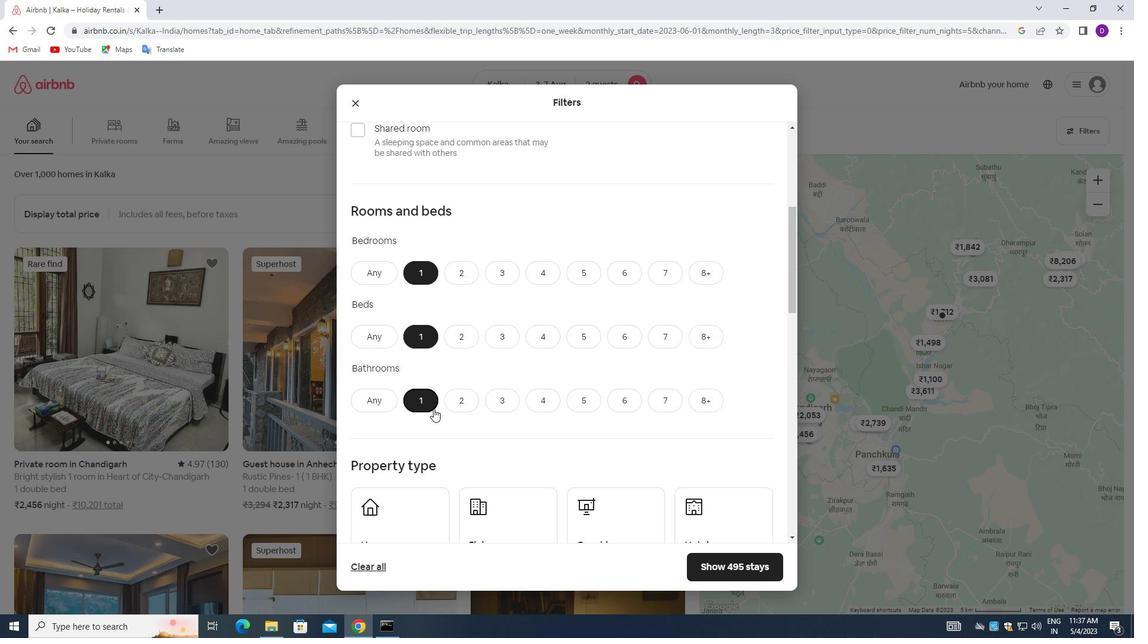 
Action: Mouse scrolled (443, 412) with delta (0, 0)
Screenshot: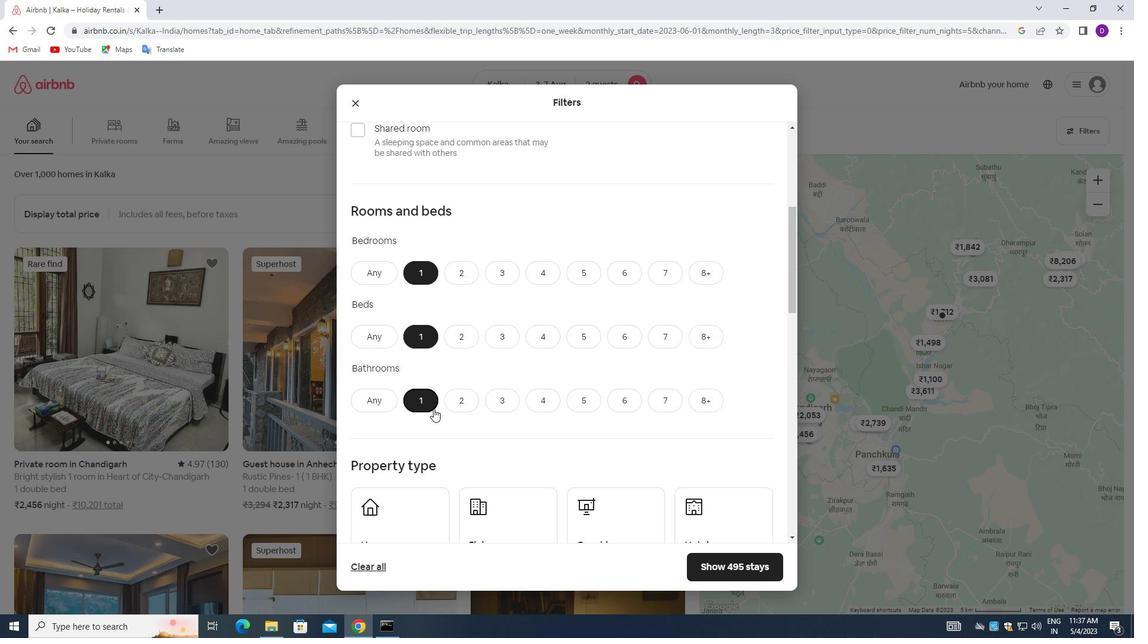 
Action: Mouse moved to (449, 415)
Screenshot: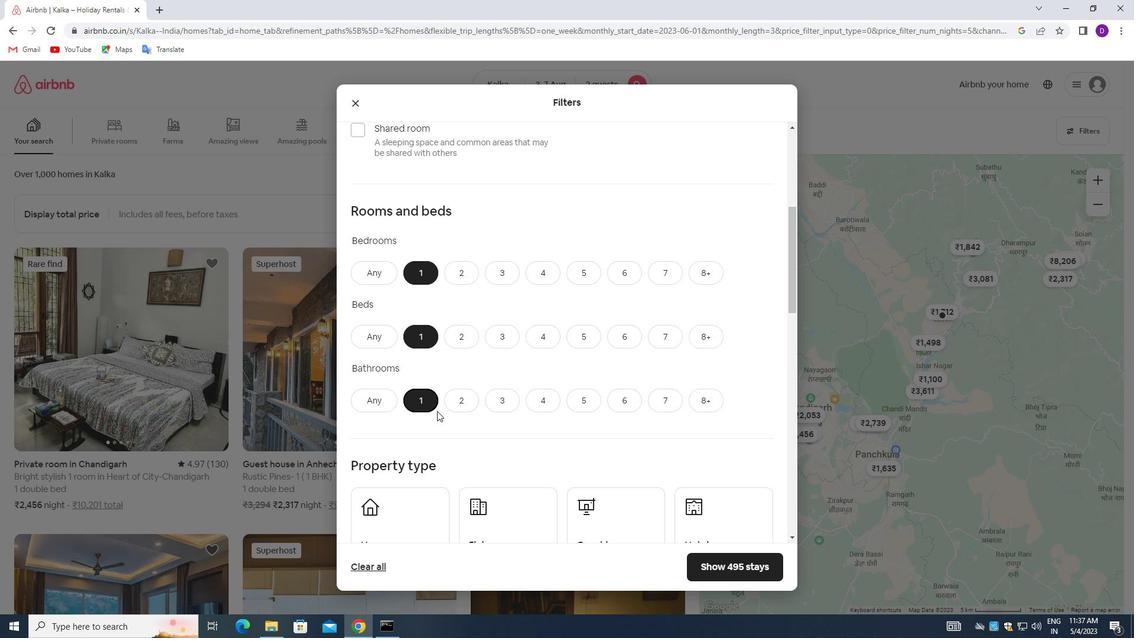 
Action: Mouse scrolled (449, 414) with delta (0, 0)
Screenshot: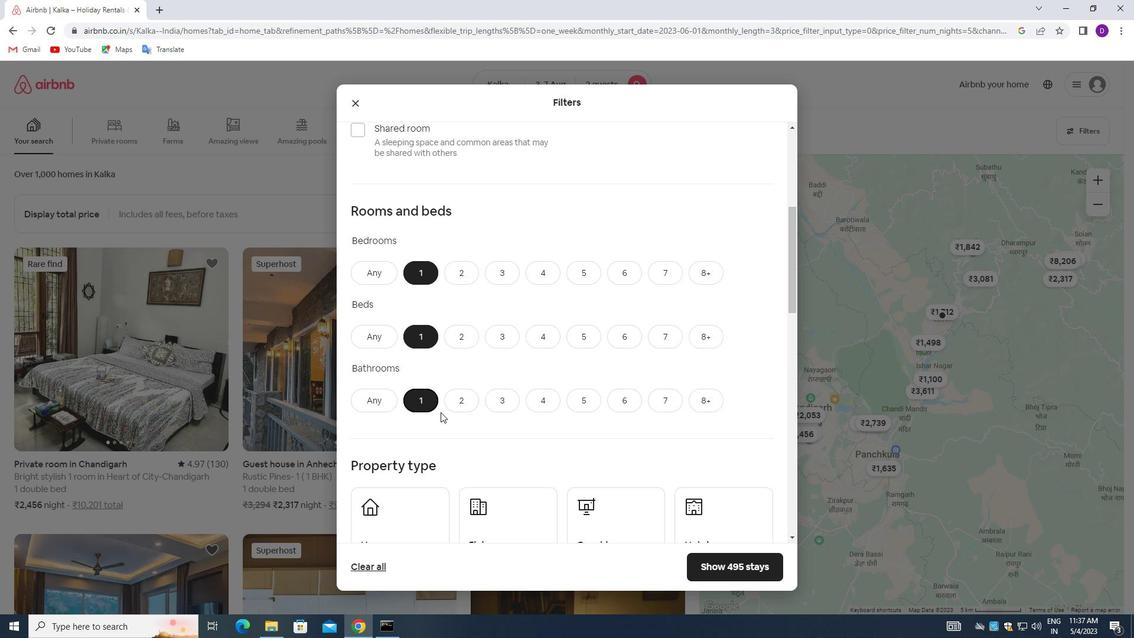 
Action: Mouse moved to (450, 416)
Screenshot: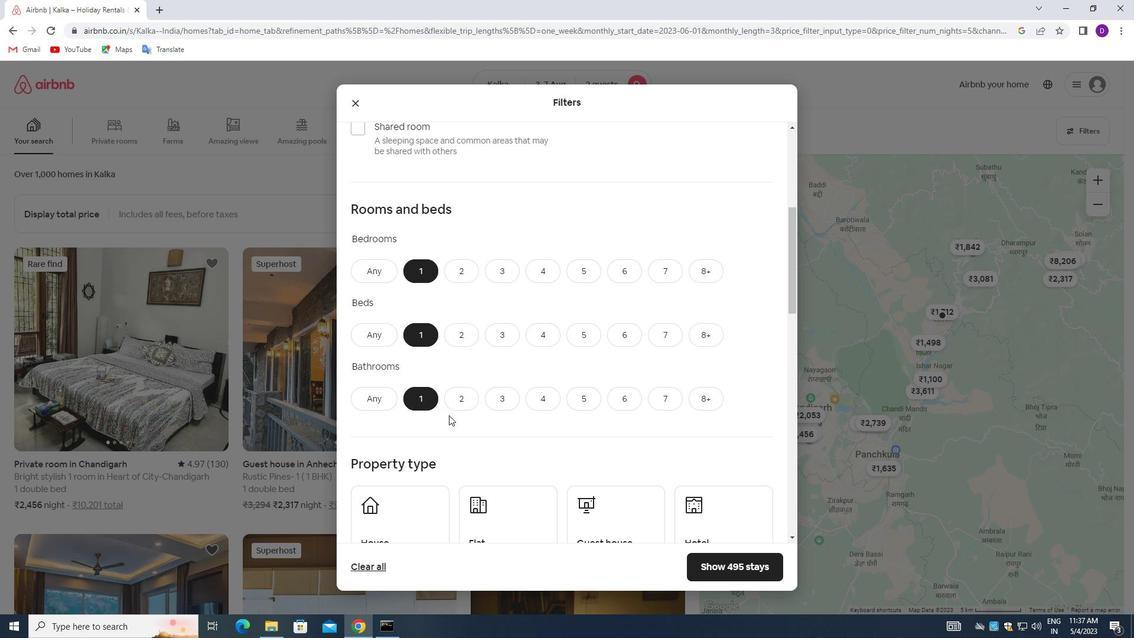 
Action: Mouse scrolled (450, 416) with delta (0, 0)
Screenshot: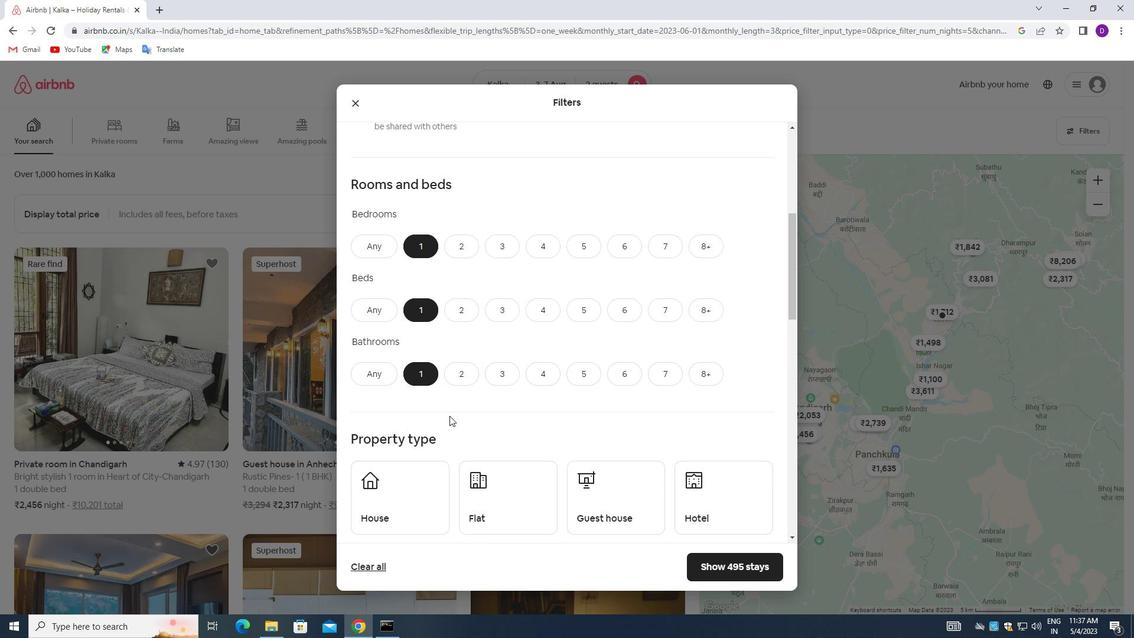 
Action: Mouse moved to (415, 357)
Screenshot: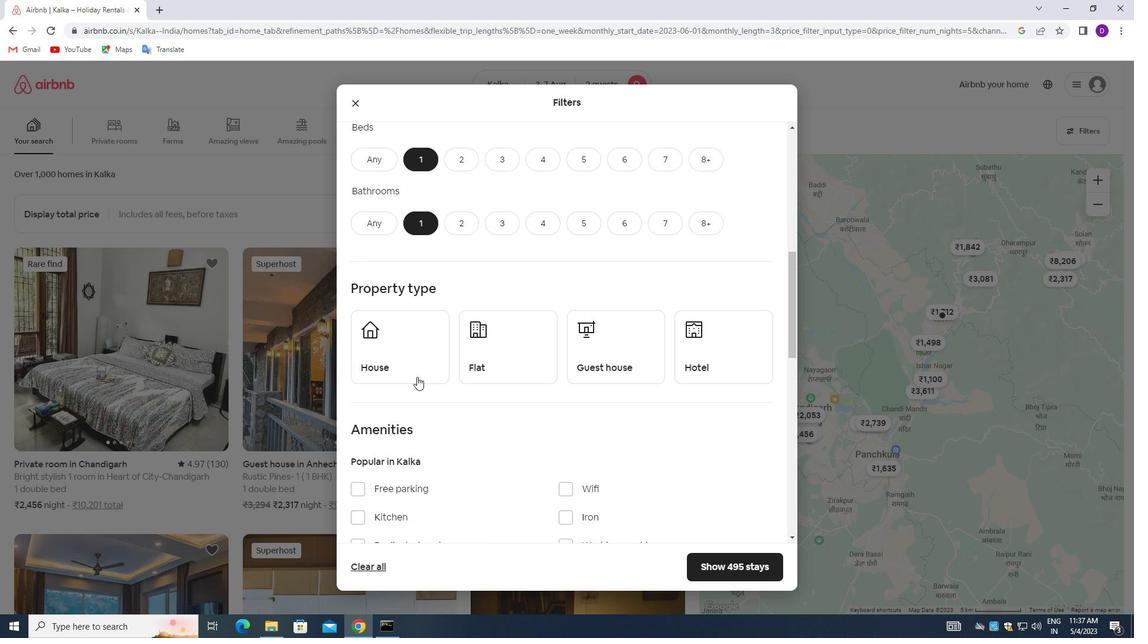 
Action: Mouse pressed left at (415, 357)
Screenshot: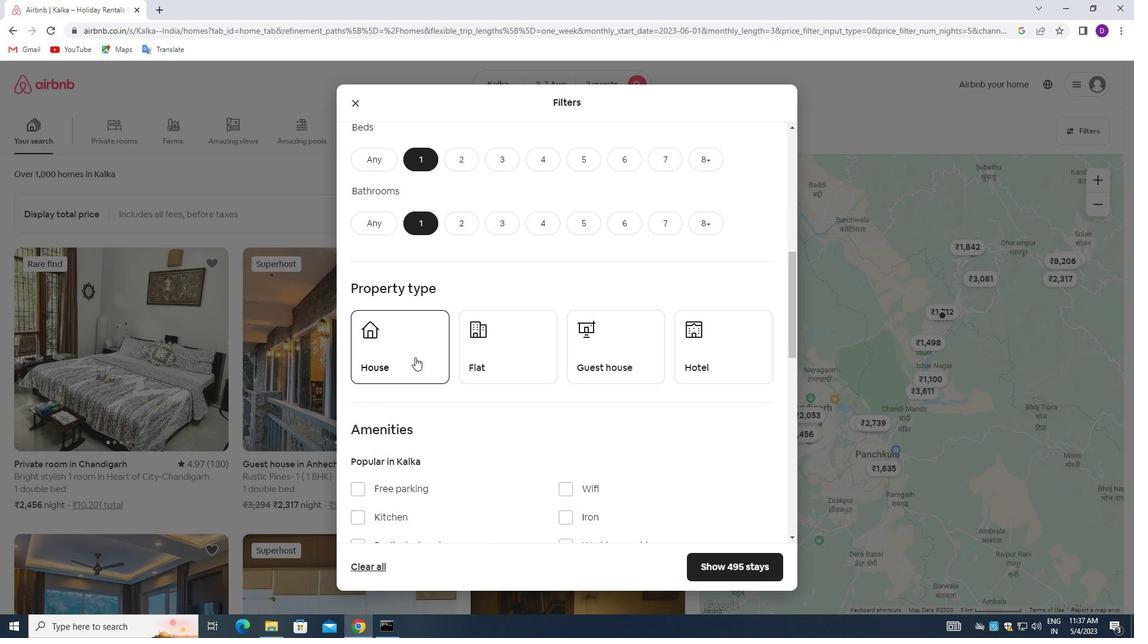 
Action: Mouse moved to (510, 359)
Screenshot: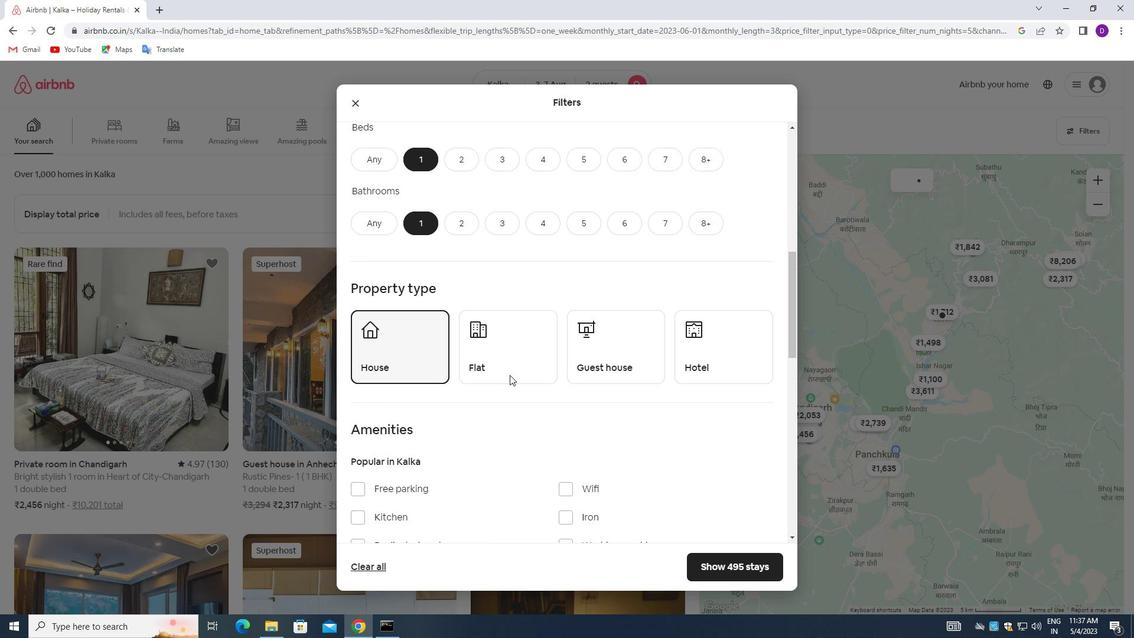
Action: Mouse pressed left at (510, 359)
Screenshot: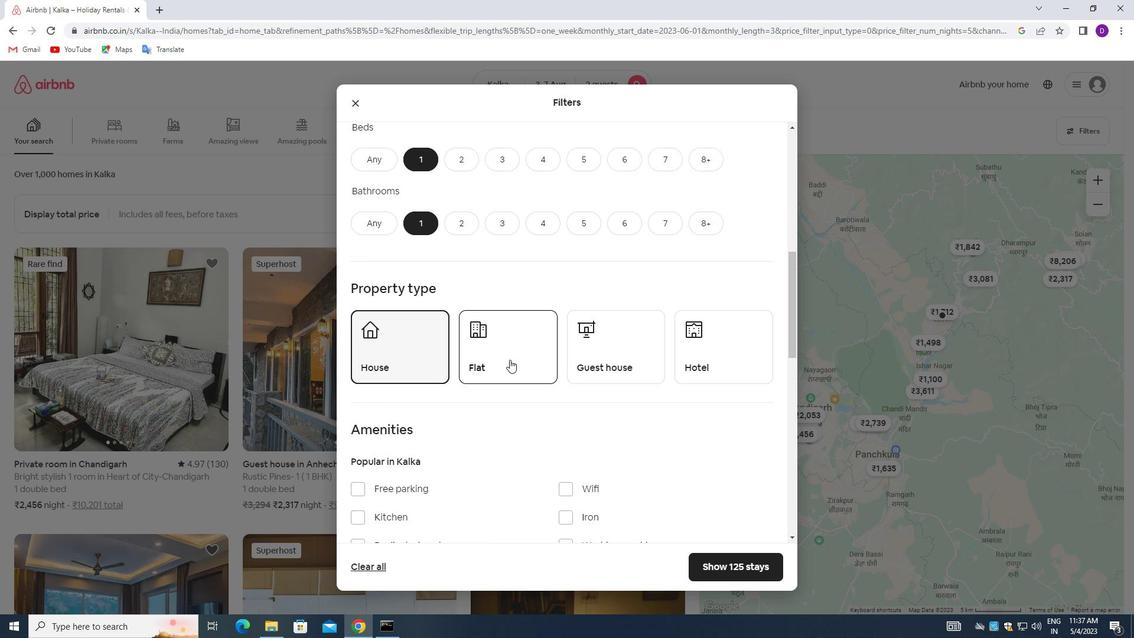 
Action: Mouse moved to (624, 359)
Screenshot: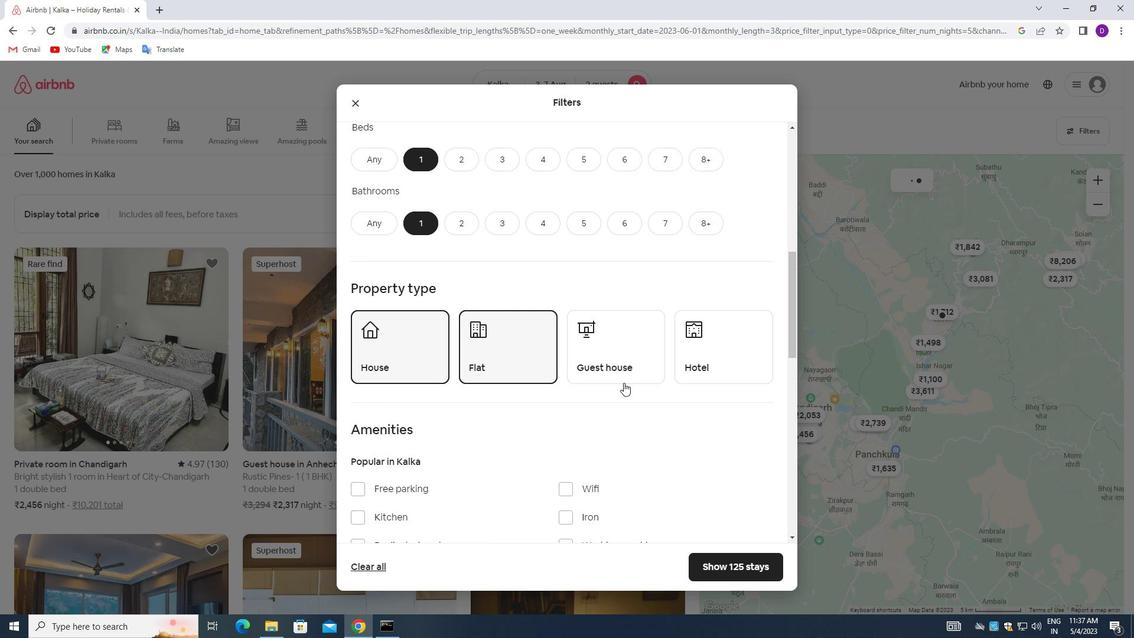 
Action: Mouse pressed left at (624, 359)
Screenshot: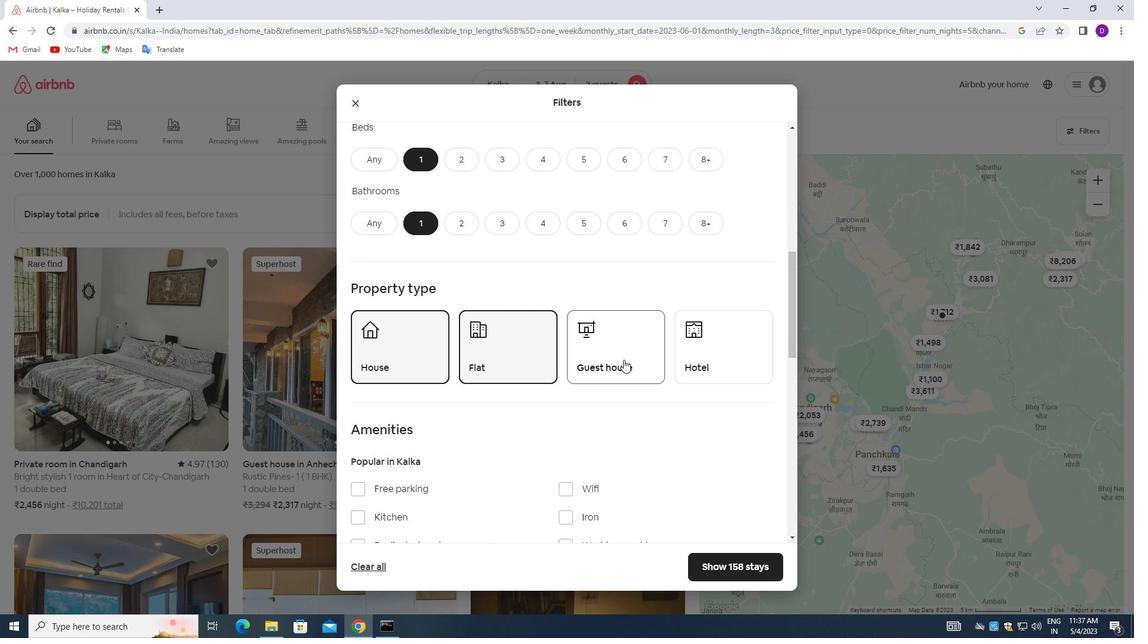 
Action: Mouse moved to (715, 340)
Screenshot: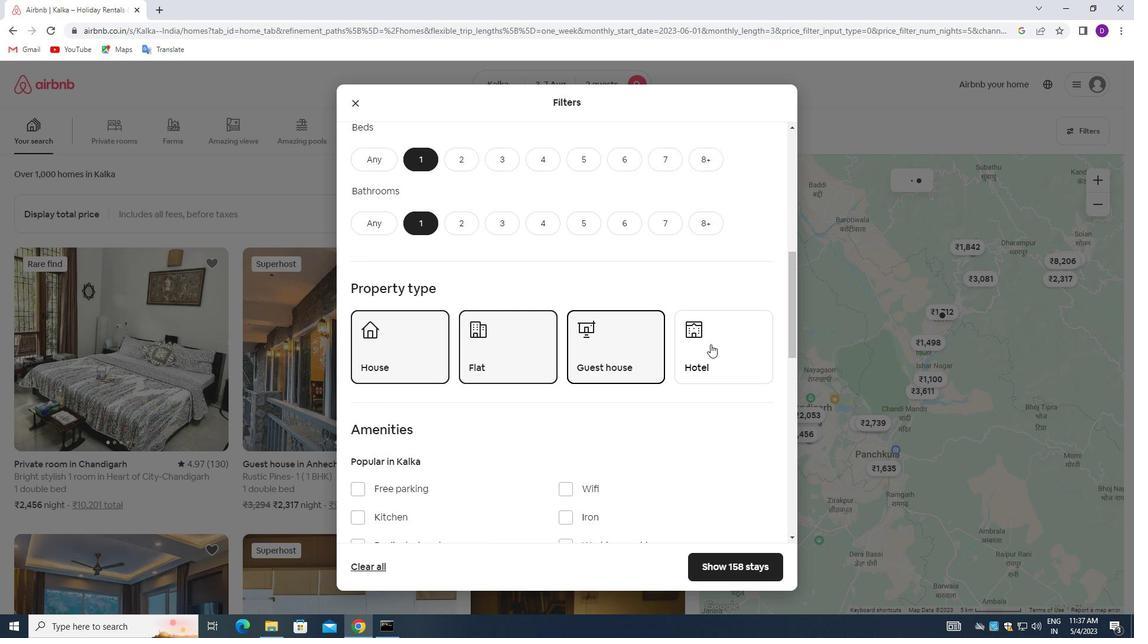 
Action: Mouse pressed left at (715, 340)
Screenshot: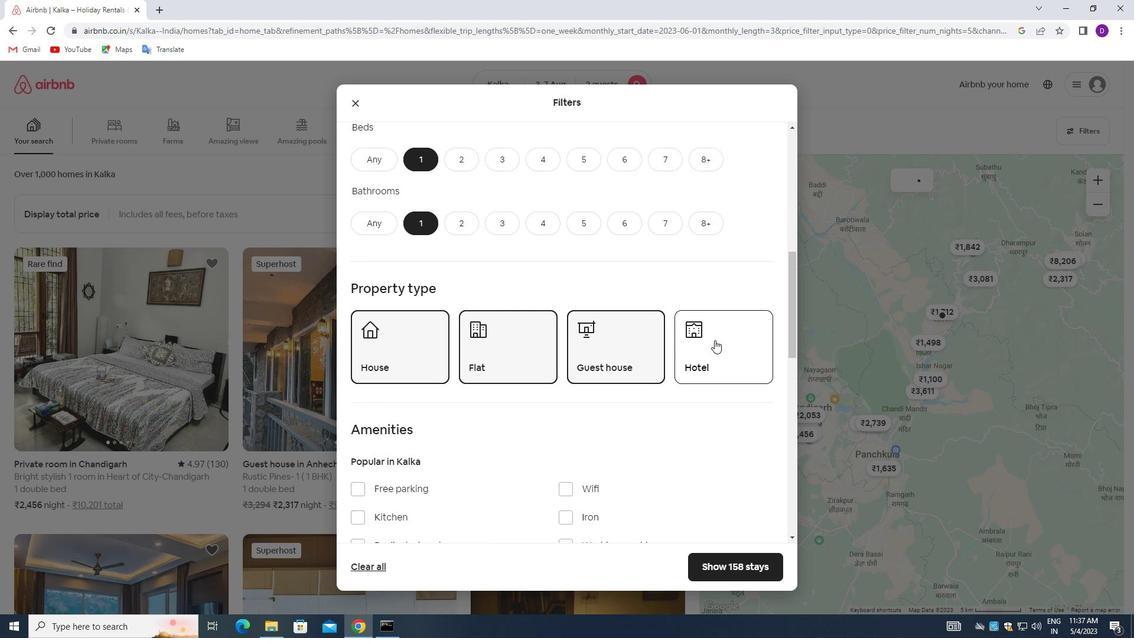 
Action: Mouse moved to (551, 407)
Screenshot: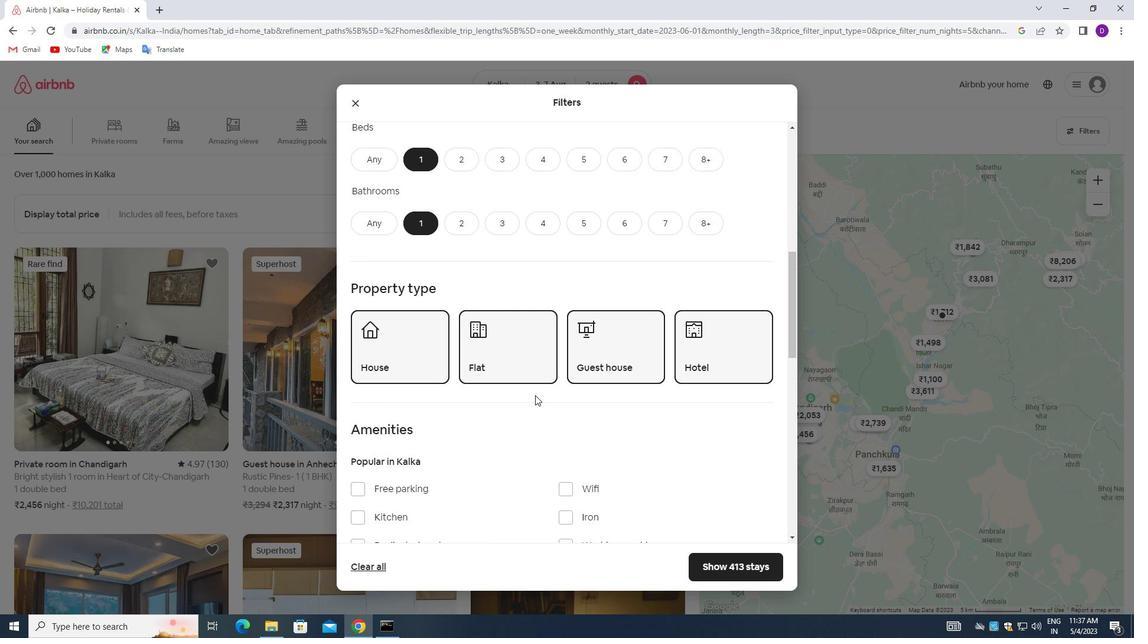 
Action: Mouse scrolled (551, 406) with delta (0, 0)
Screenshot: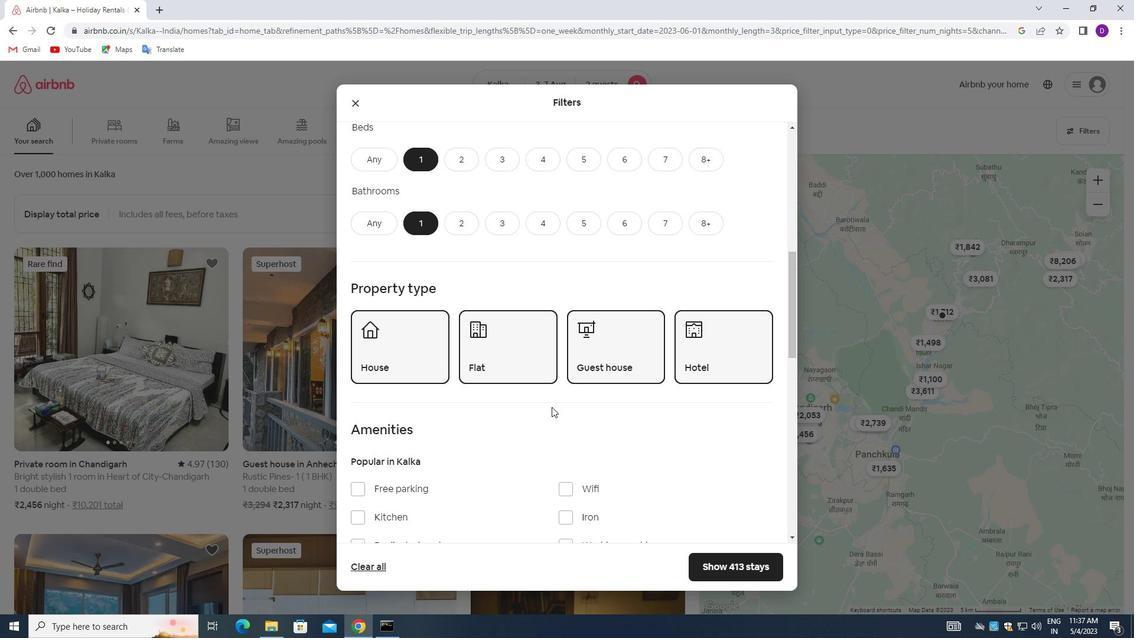 
Action: Mouse scrolled (551, 406) with delta (0, 0)
Screenshot: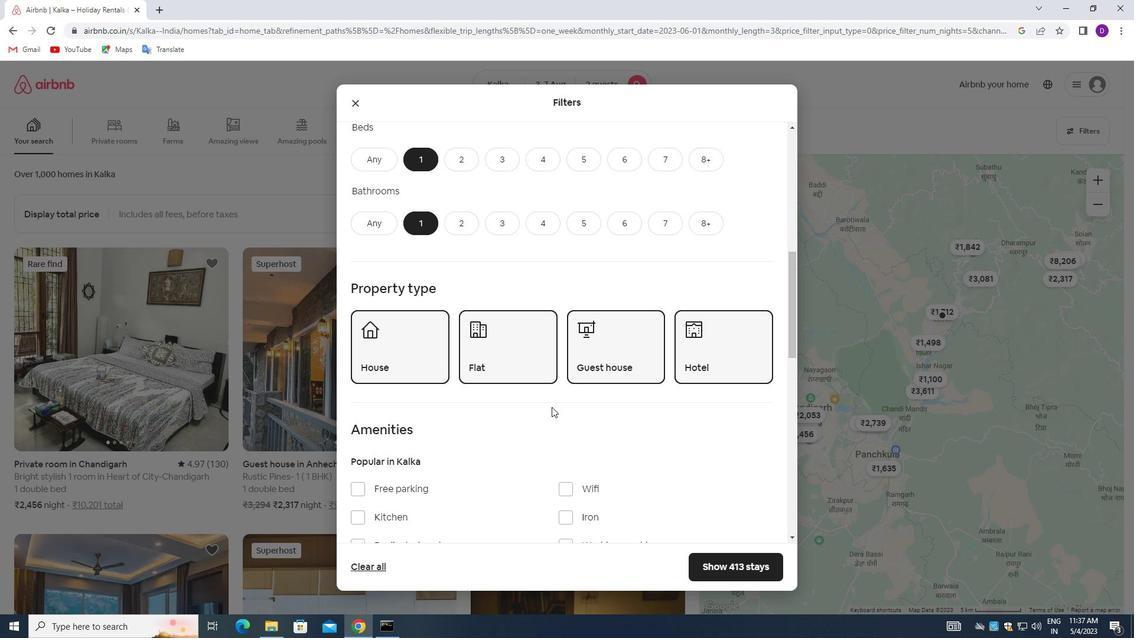 
Action: Mouse scrolled (551, 406) with delta (0, 0)
Screenshot: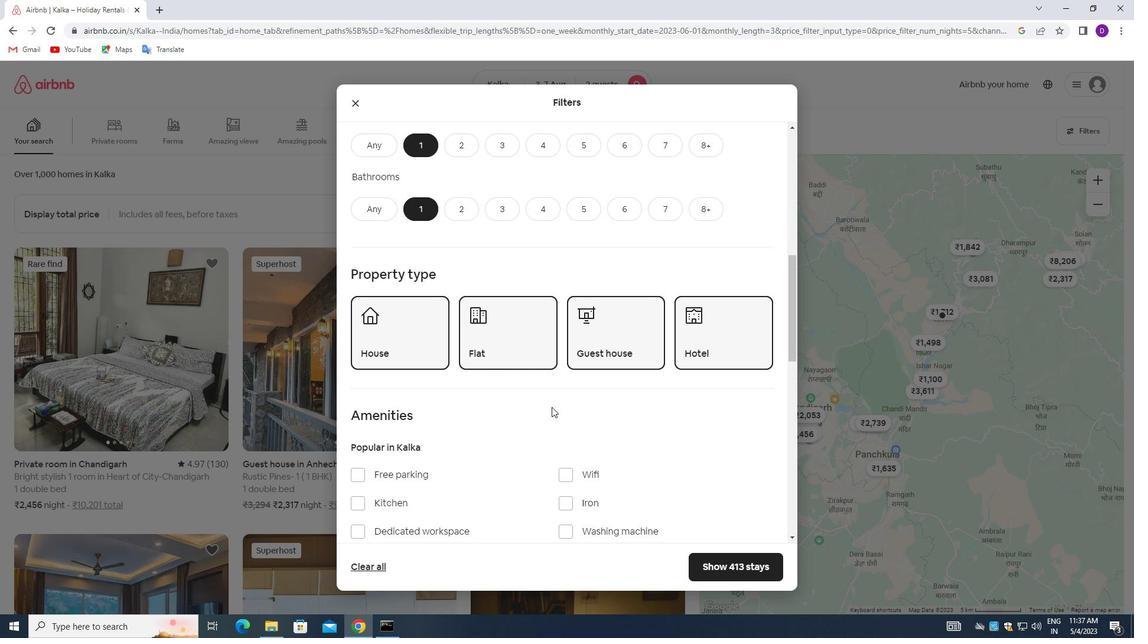 
Action: Mouse scrolled (551, 406) with delta (0, 0)
Screenshot: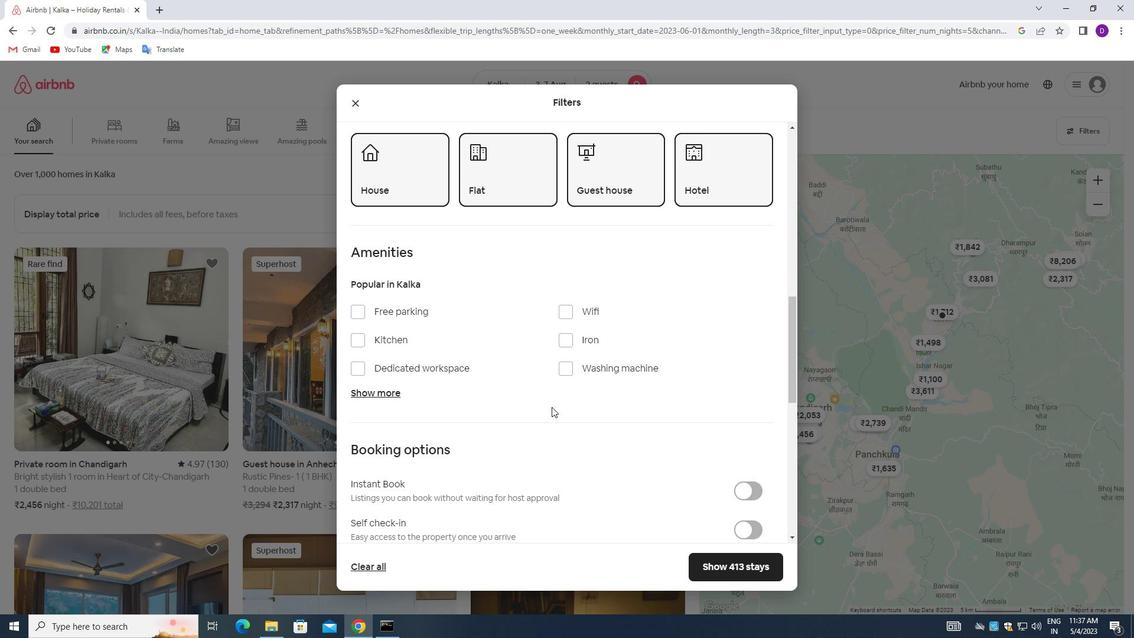 
Action: Mouse moved to (551, 408)
Screenshot: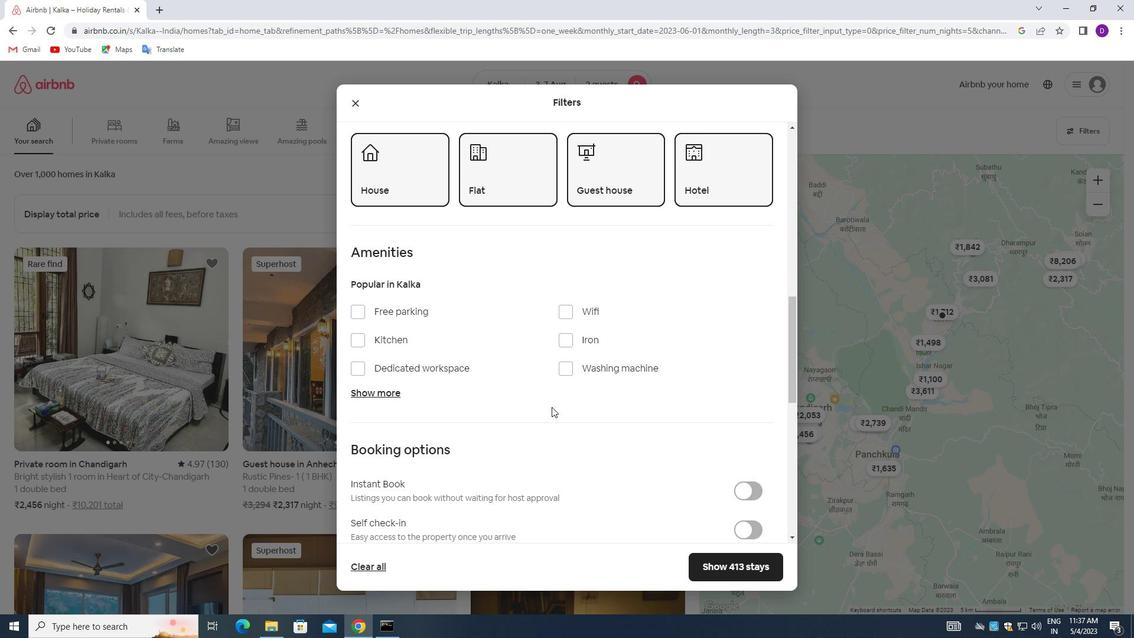 
Action: Mouse scrolled (551, 407) with delta (0, 0)
Screenshot: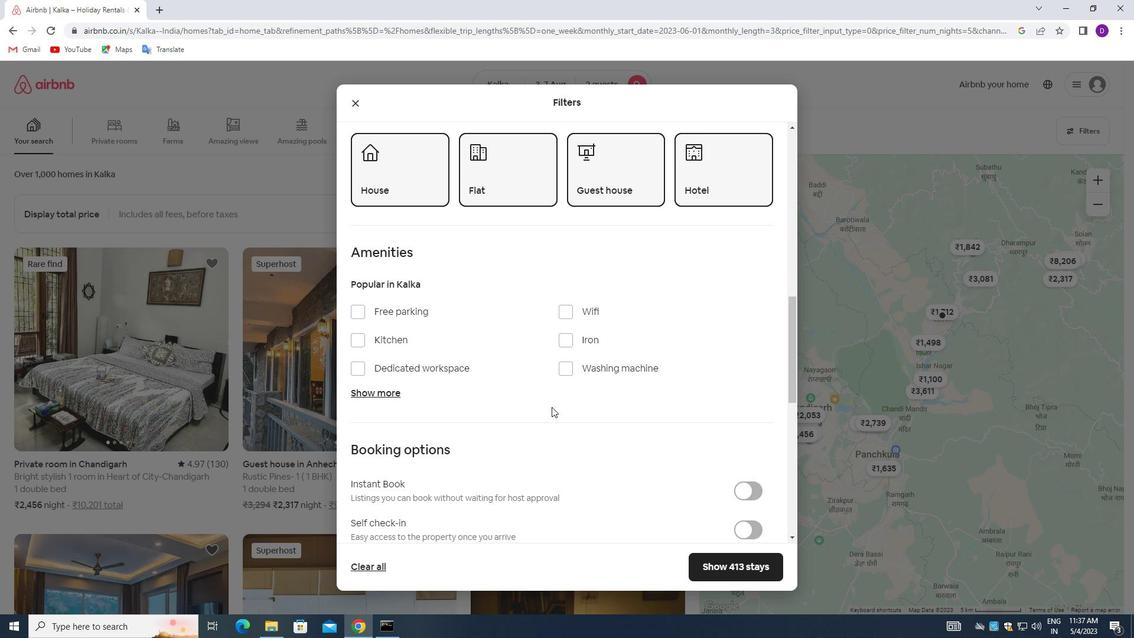 
Action: Mouse moved to (551, 408)
Screenshot: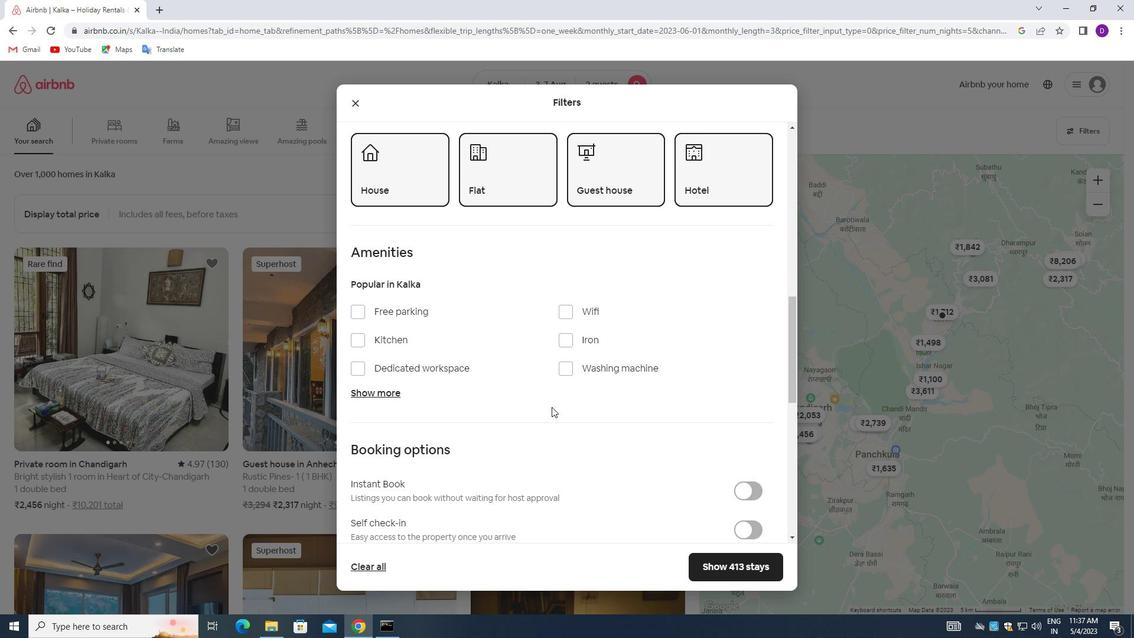 
Action: Mouse scrolled (551, 408) with delta (0, 0)
Screenshot: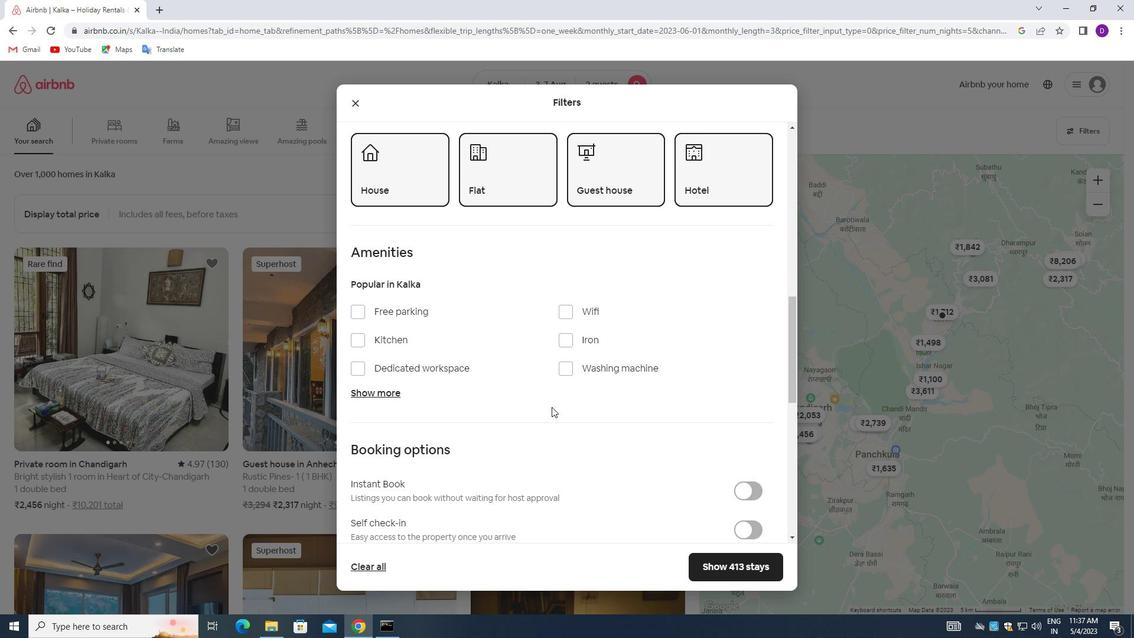 
Action: Mouse moved to (738, 351)
Screenshot: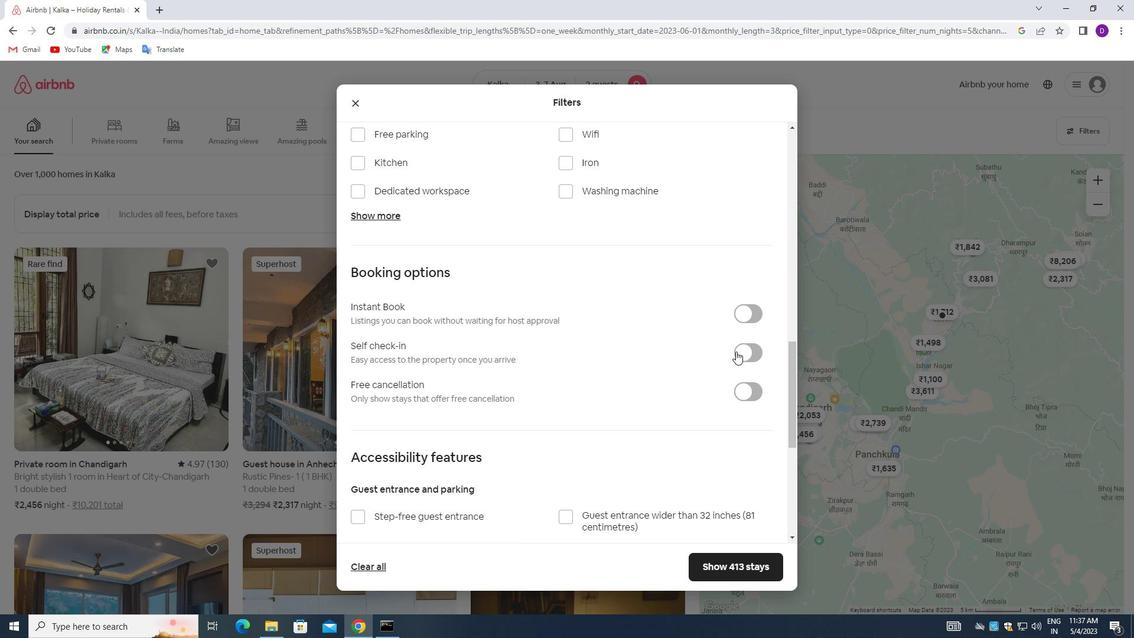 
Action: Mouse pressed left at (738, 351)
Screenshot: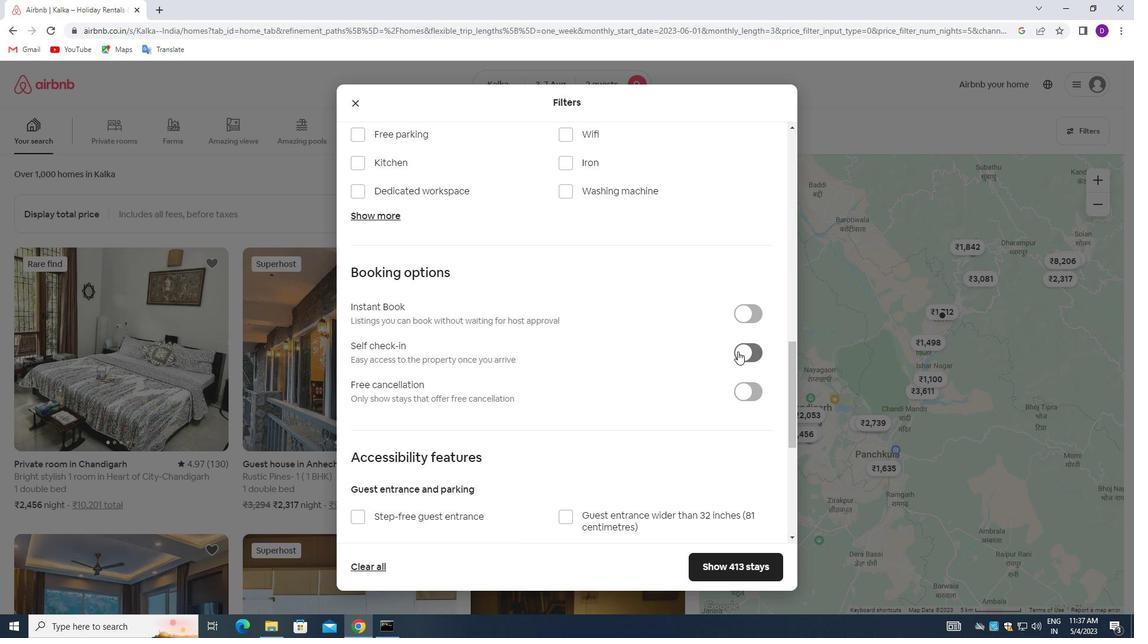 
Action: Mouse moved to (531, 401)
Screenshot: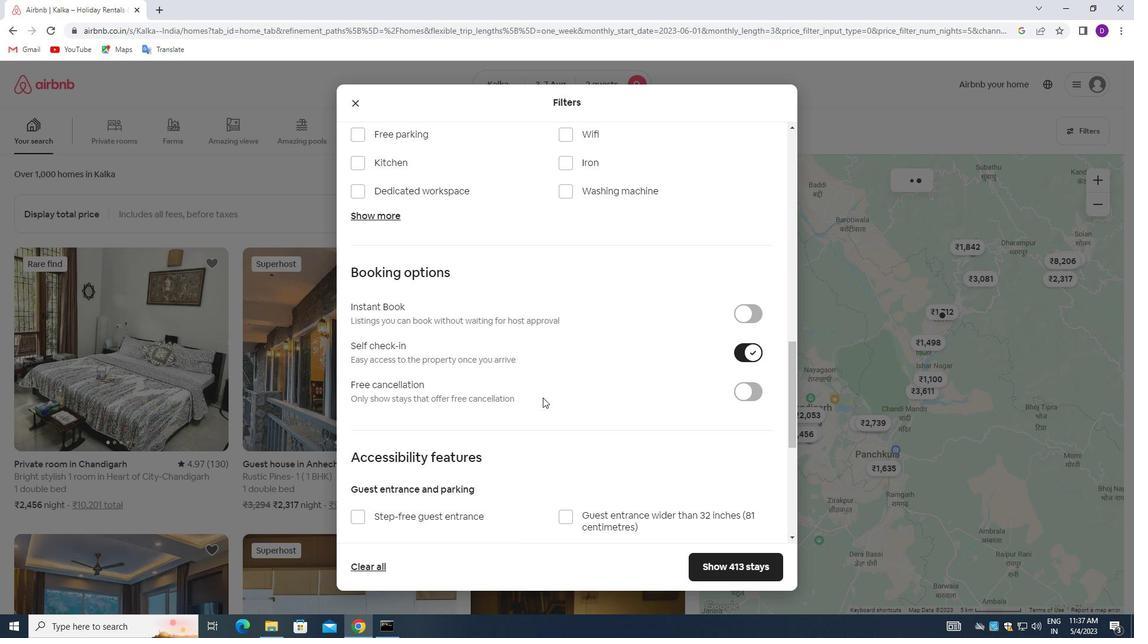 
Action: Mouse scrolled (531, 401) with delta (0, 0)
Screenshot: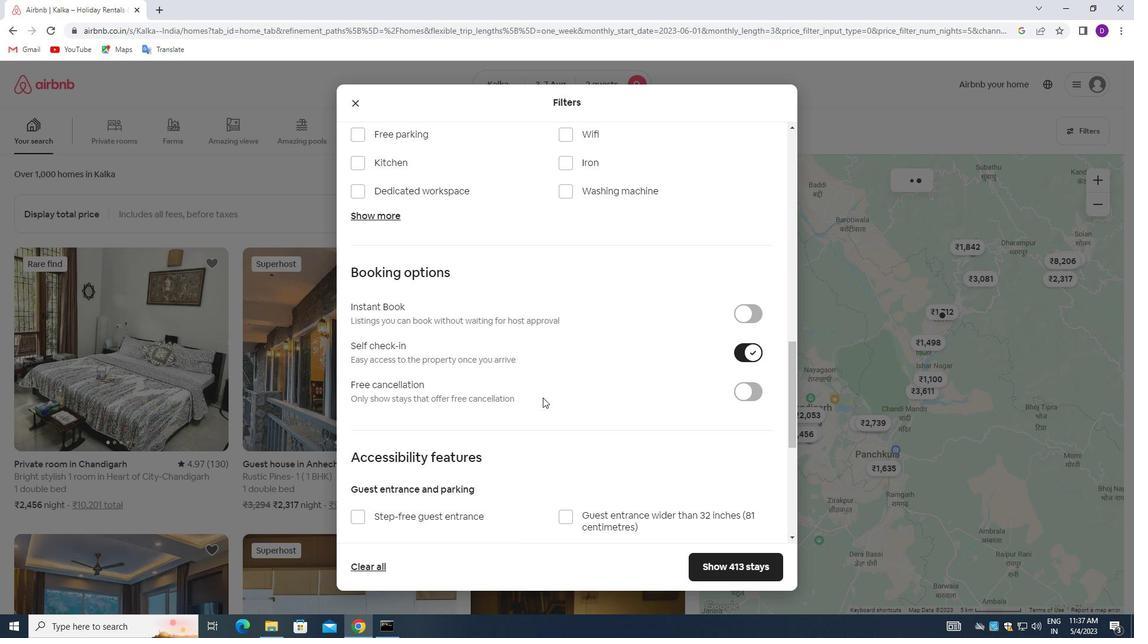 
Action: Mouse scrolled (531, 401) with delta (0, 0)
Screenshot: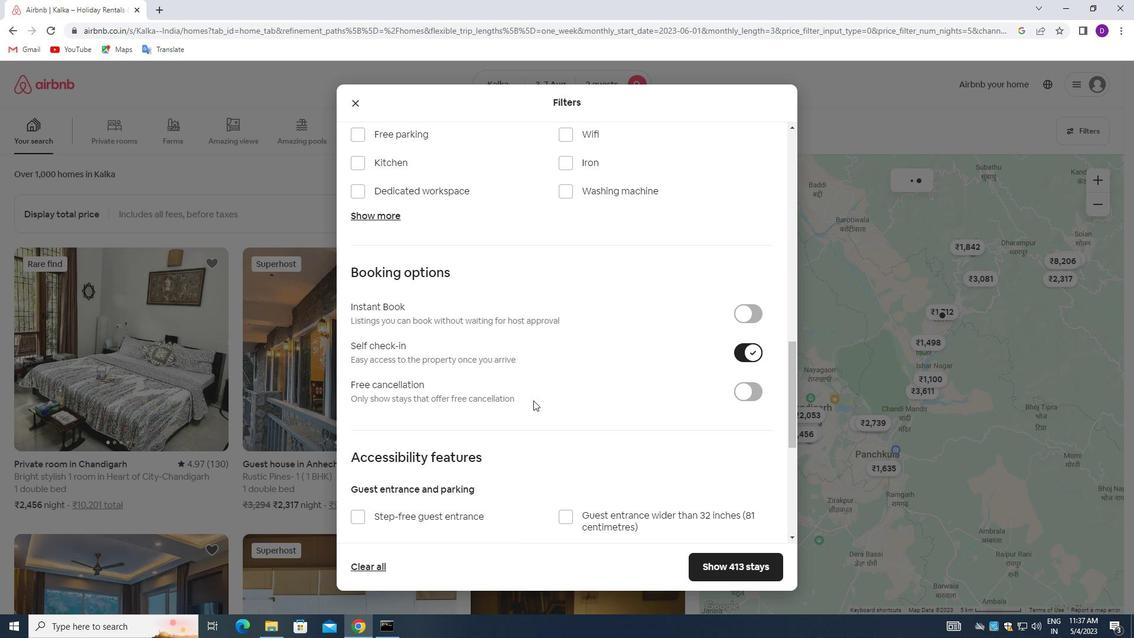 
Action: Mouse scrolled (531, 401) with delta (0, 0)
Screenshot: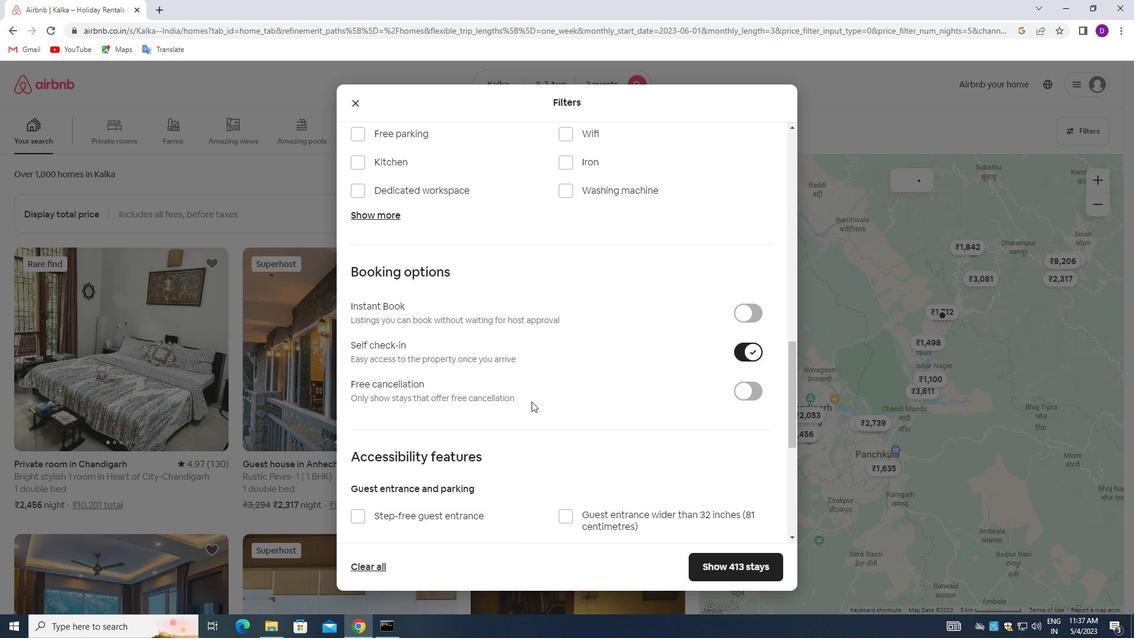 
Action: Mouse moved to (531, 405)
Screenshot: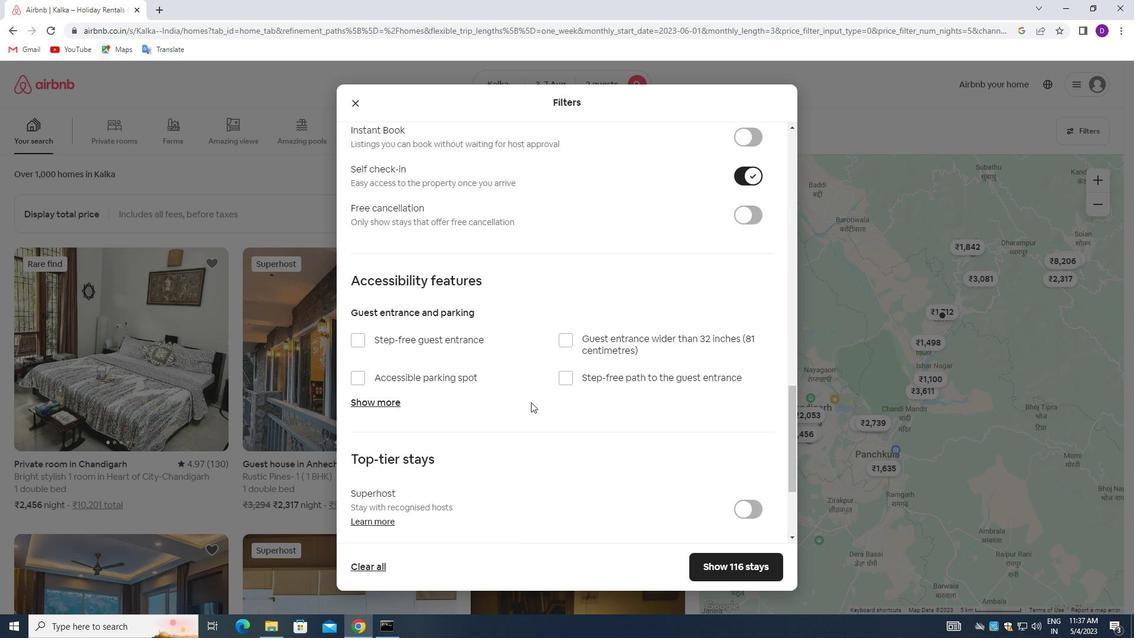 
Action: Mouse scrolled (531, 405) with delta (0, 0)
Screenshot: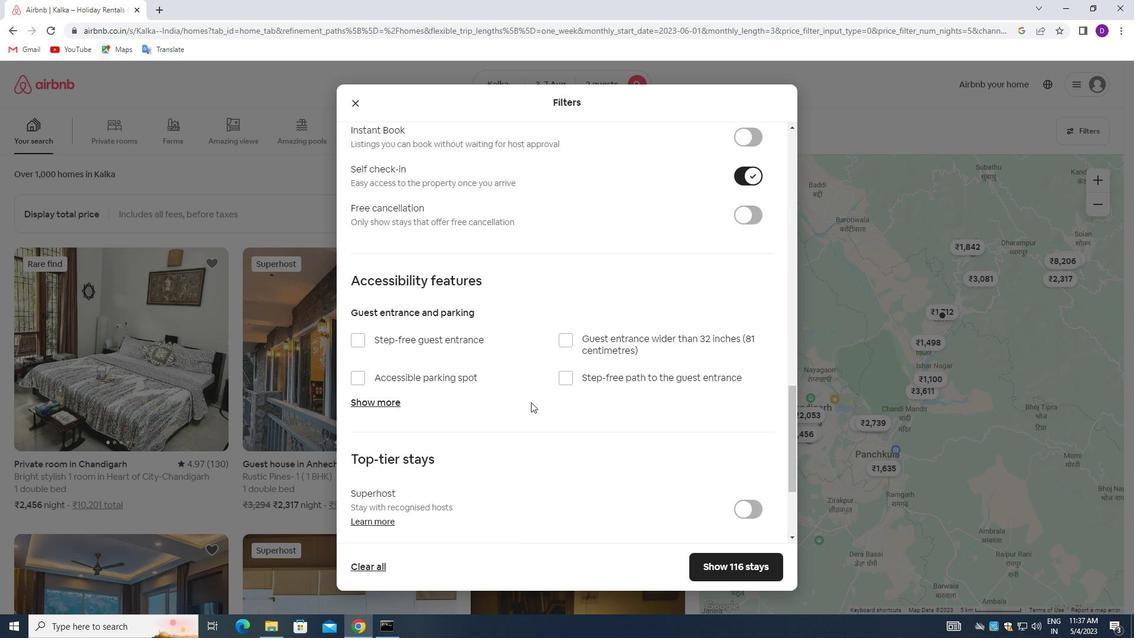 
Action: Mouse moved to (531, 414)
Screenshot: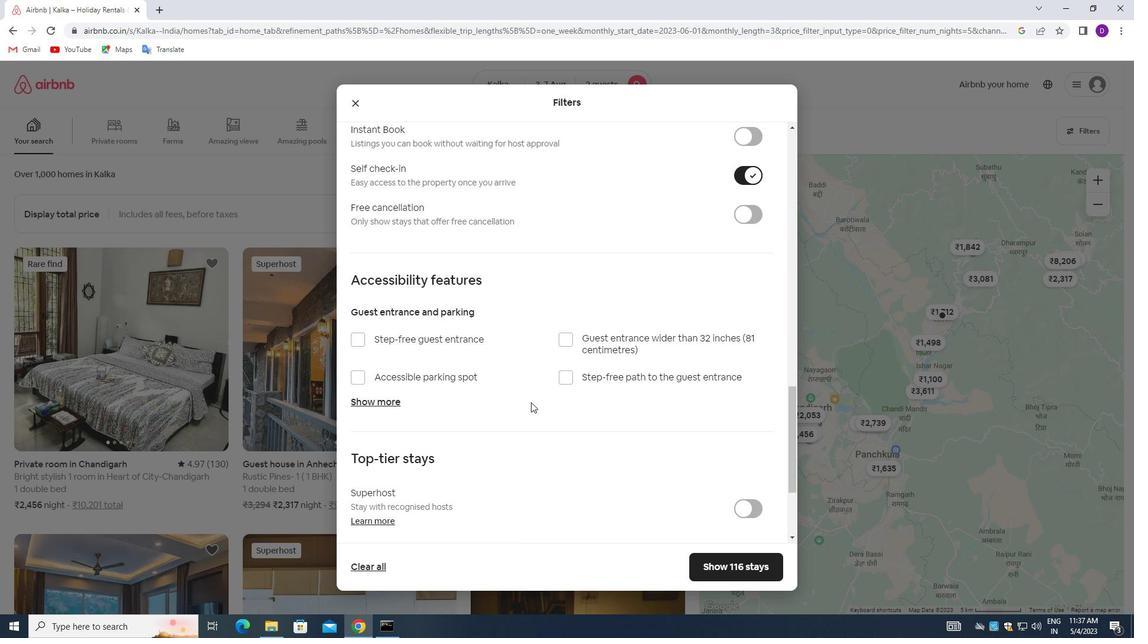 
Action: Mouse scrolled (531, 414) with delta (0, 0)
Screenshot: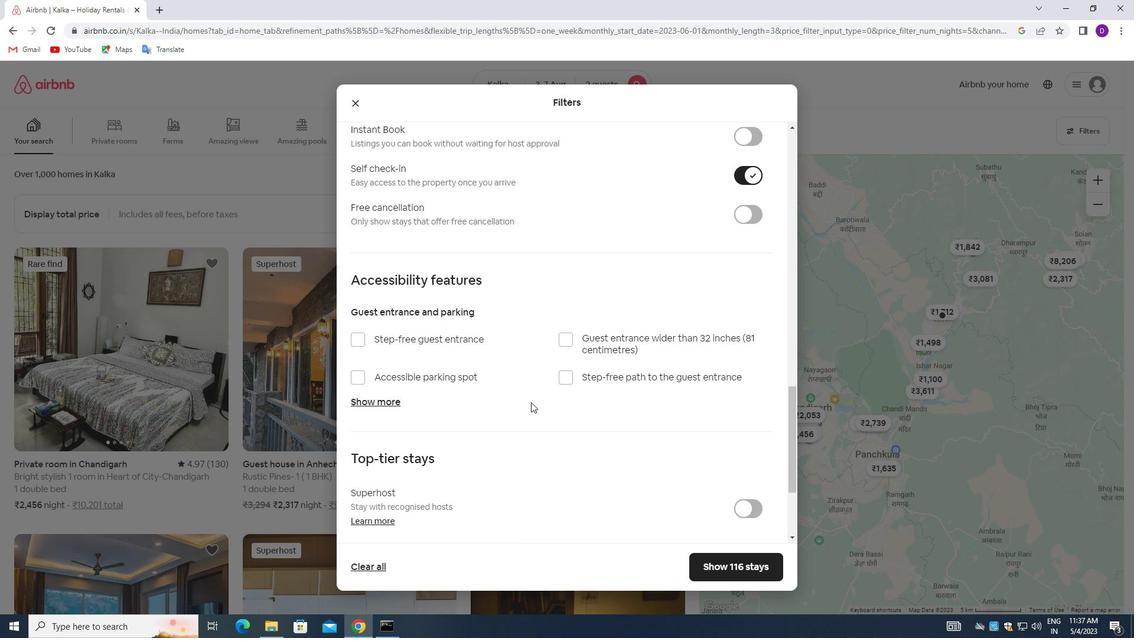 
Action: Mouse moved to (530, 420)
Screenshot: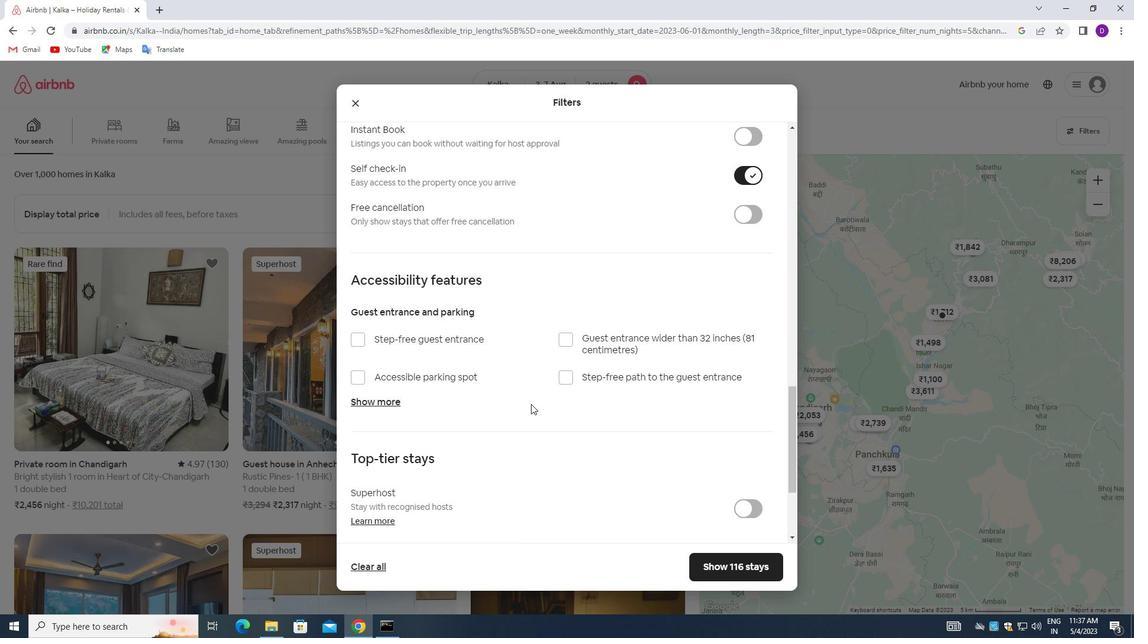 
Action: Mouse scrolled (530, 419) with delta (0, 0)
Screenshot: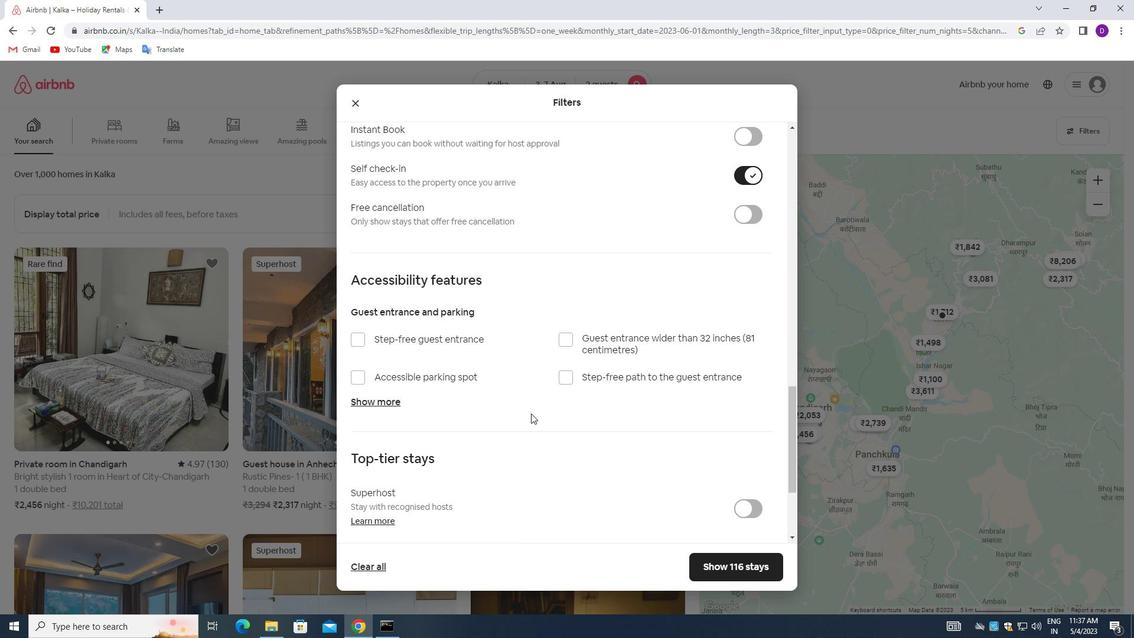 
Action: Mouse moved to (529, 421)
Screenshot: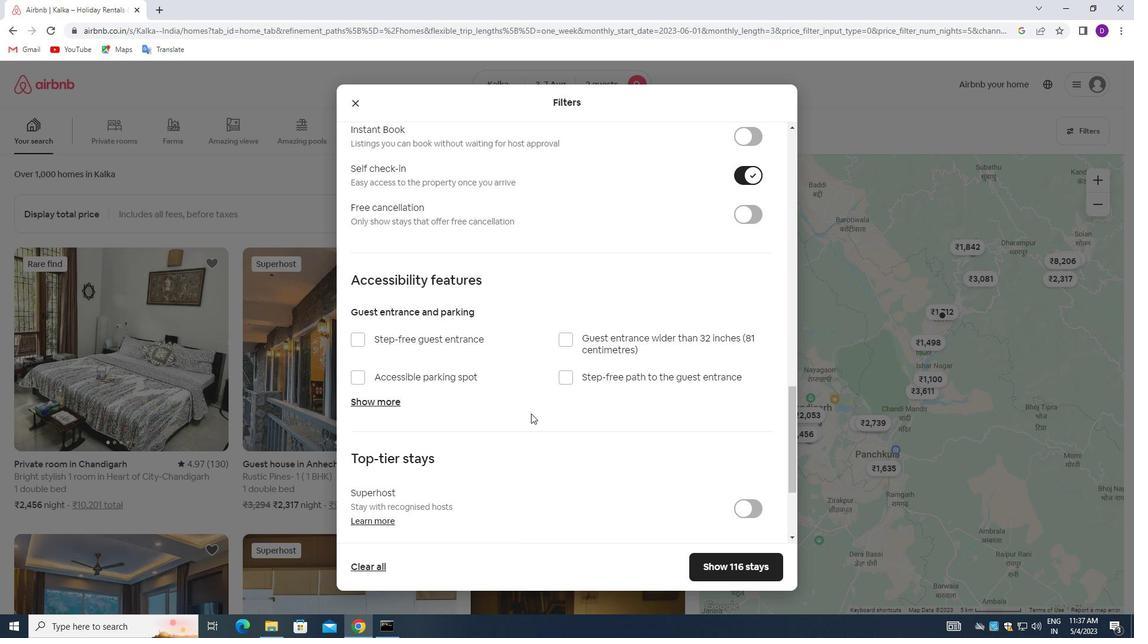 
Action: Mouse scrolled (529, 421) with delta (0, 0)
Screenshot: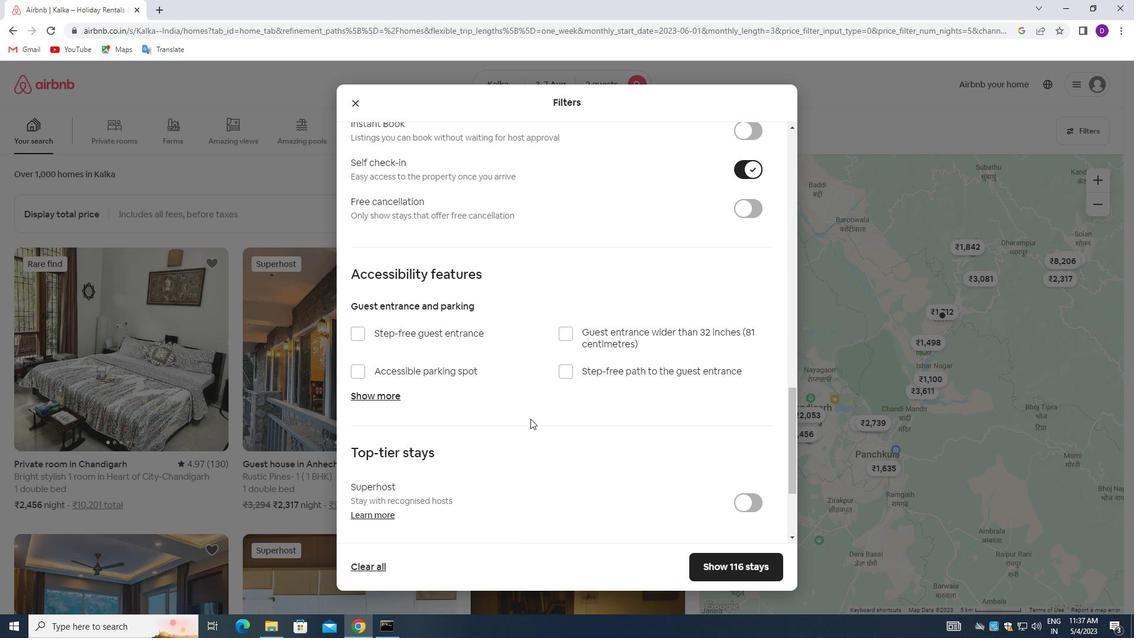 
Action: Mouse moved to (361, 460)
Screenshot: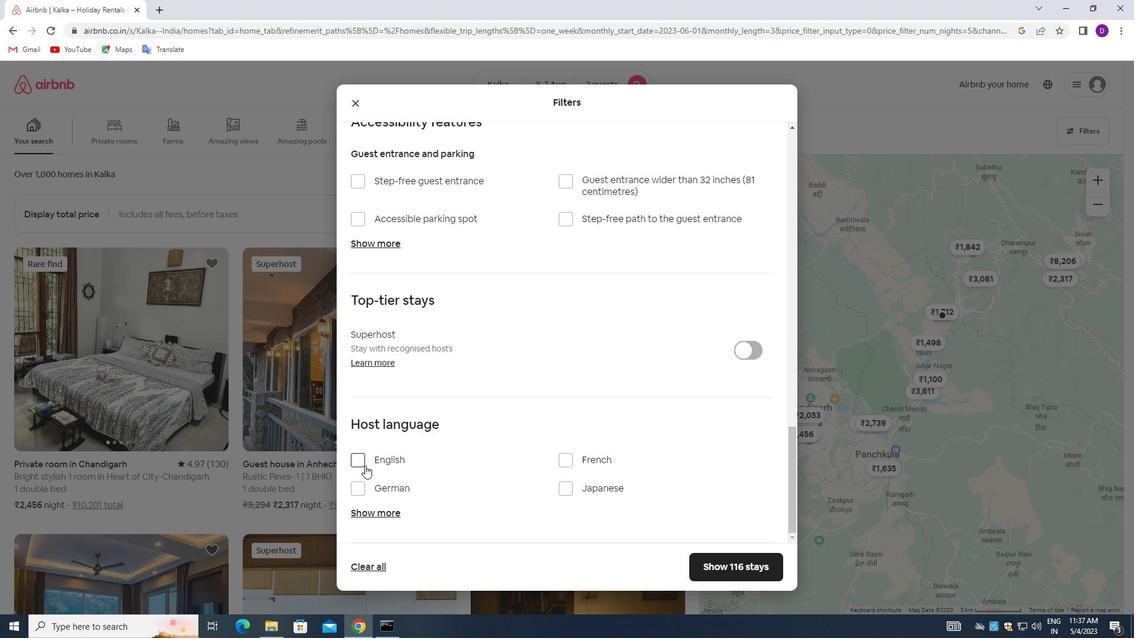 
Action: Mouse pressed left at (361, 460)
Screenshot: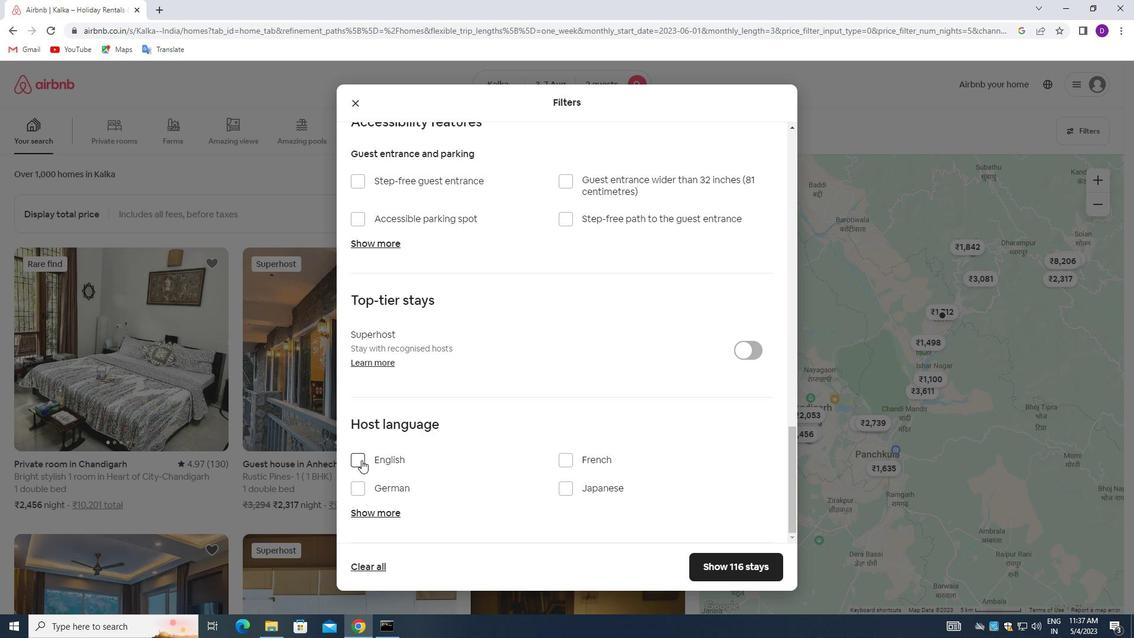 
Action: Mouse moved to (694, 562)
Screenshot: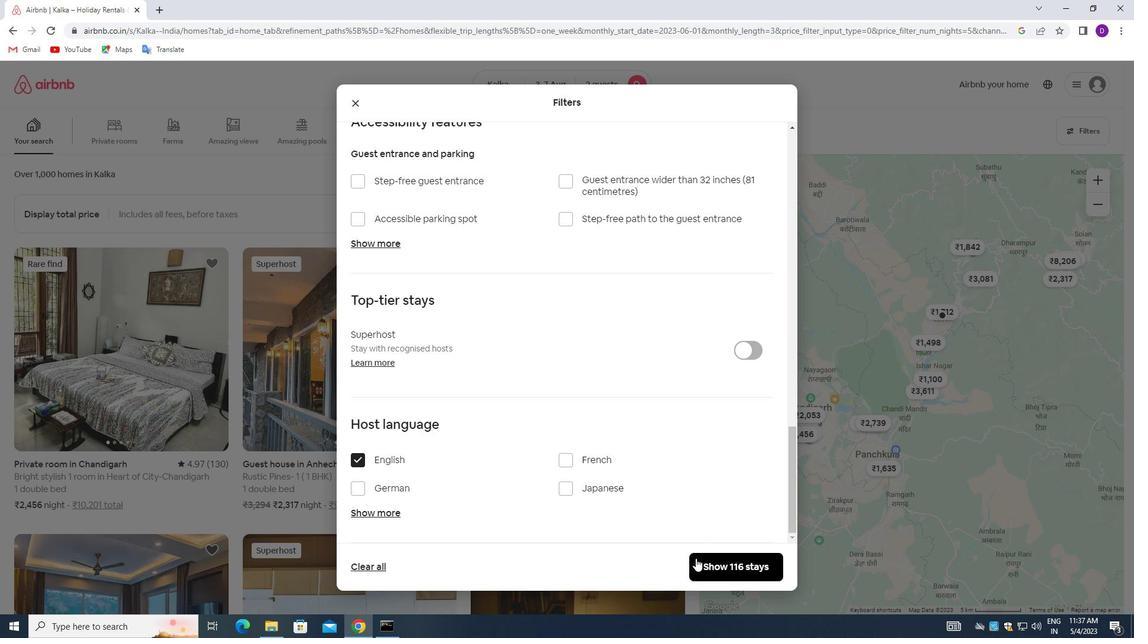 
Action: Mouse pressed left at (694, 562)
Screenshot: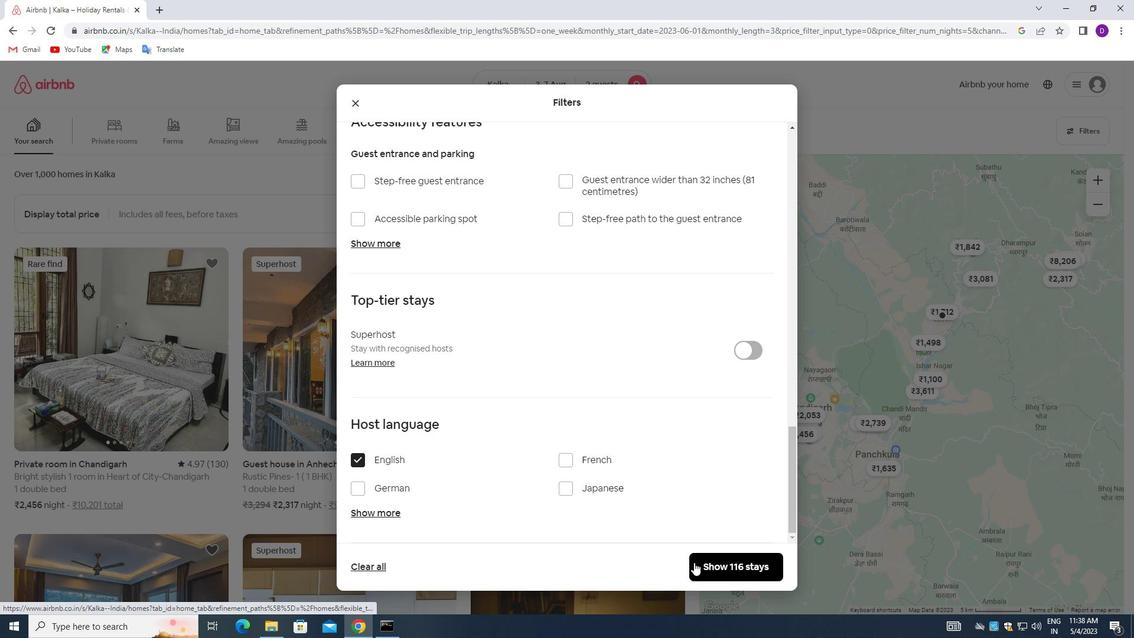 
Action: Mouse moved to (653, 404)
Screenshot: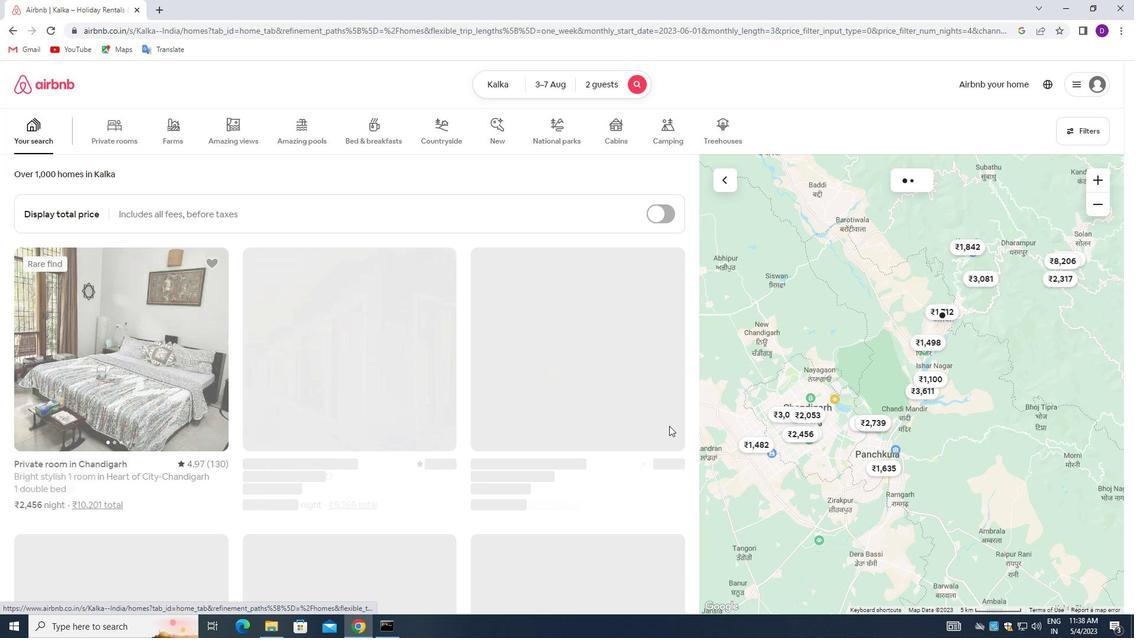 
